 Task: Log work in the project AptitudeWorks for the issue 'Improve performance when searching large data sets' spent time as '6w 1d 9h 7m' and remaining time as '3w 2d 2h 55m' and move to top of backlog. Now add the issue to the epic 'Continuous Integration and Continuous Deployment (CI/CD) Implementation'. Log work in the project AptitudeWorks for the issue 'Implement user permissions to restrict access to sensitive data' spent time as '1w 5d 6h 2m' and remaining time as '1w 1d 15h 53m' and move to bottom of backlog. Now add the issue to the epic 'High Availability Implementation'
Action: Mouse moved to (172, 54)
Screenshot: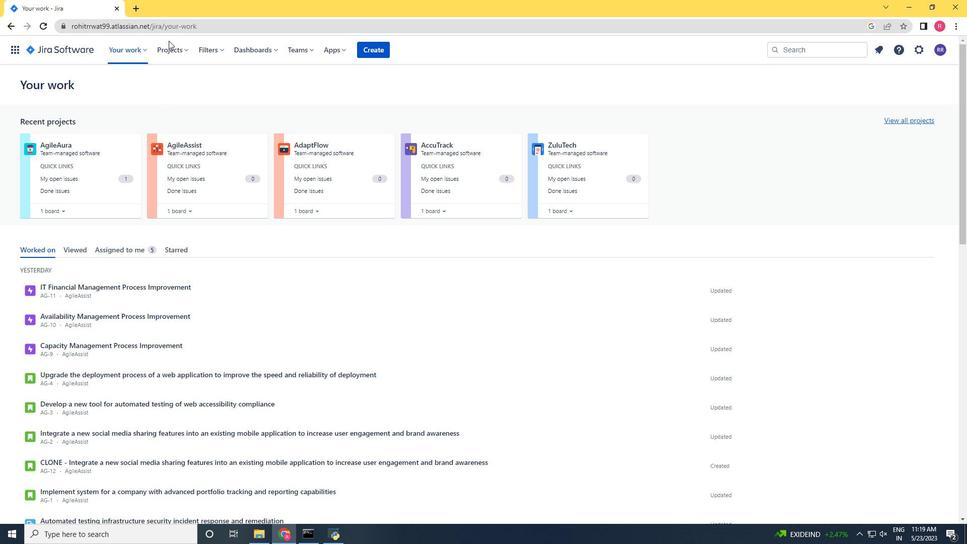
Action: Mouse pressed left at (172, 54)
Screenshot: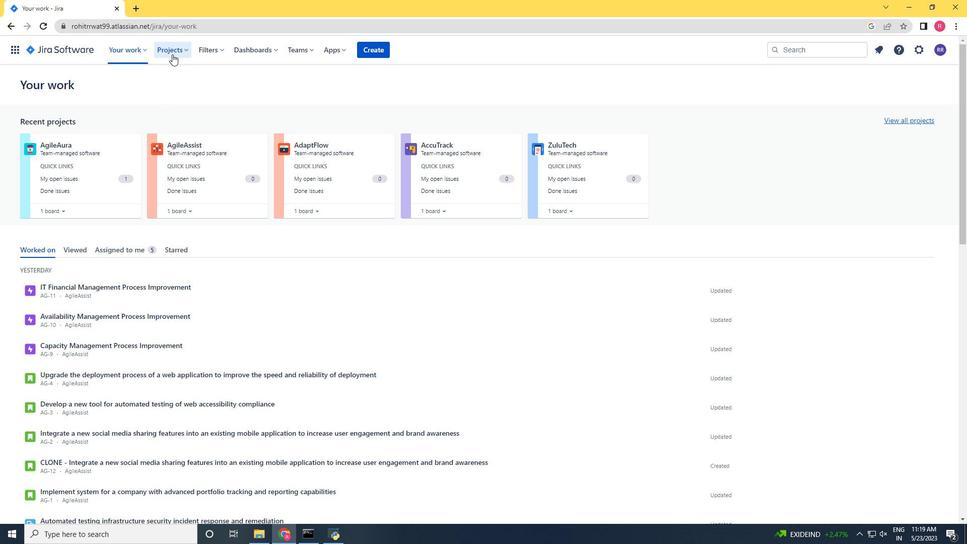 
Action: Mouse moved to (194, 100)
Screenshot: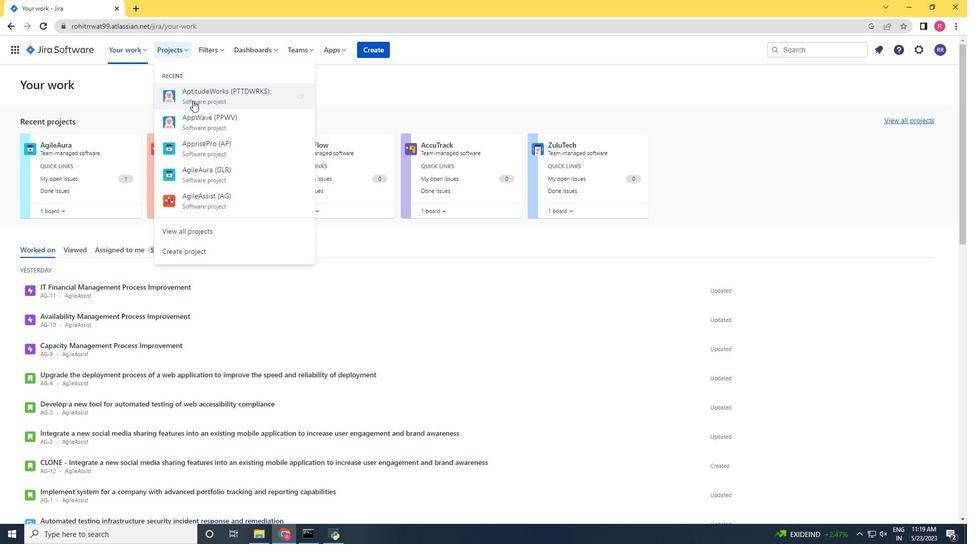 
Action: Mouse pressed left at (194, 100)
Screenshot: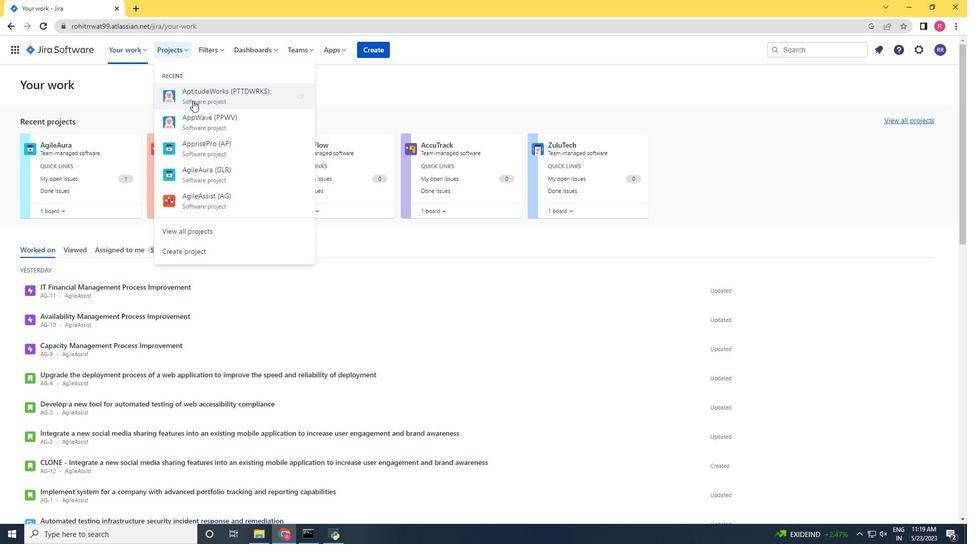 
Action: Mouse moved to (42, 154)
Screenshot: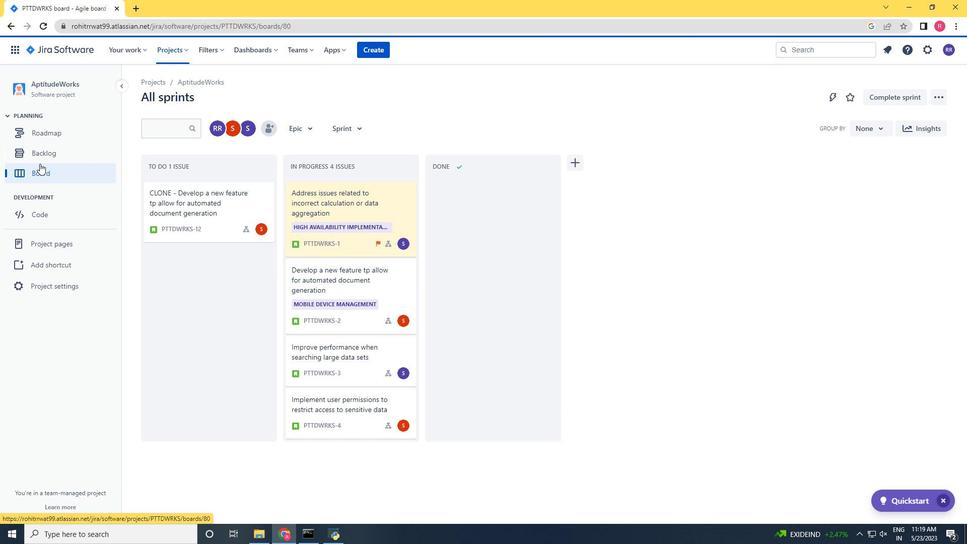 
Action: Mouse pressed left at (42, 154)
Screenshot: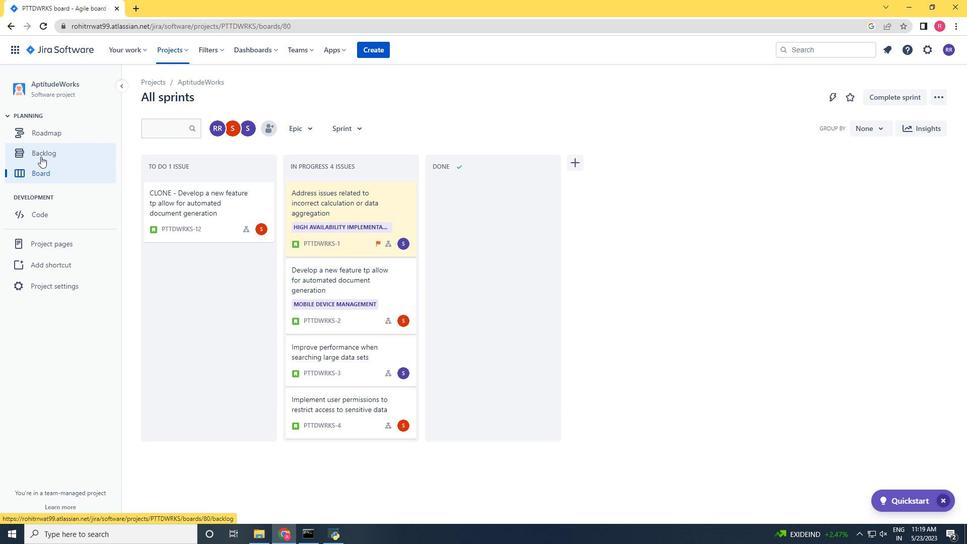 
Action: Mouse moved to (761, 300)
Screenshot: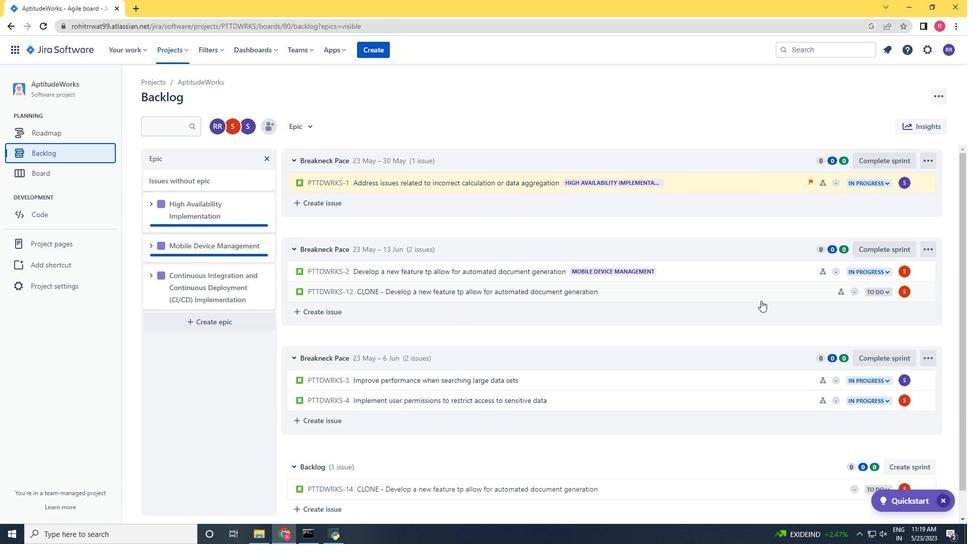
Action: Mouse pressed left at (761, 300)
Screenshot: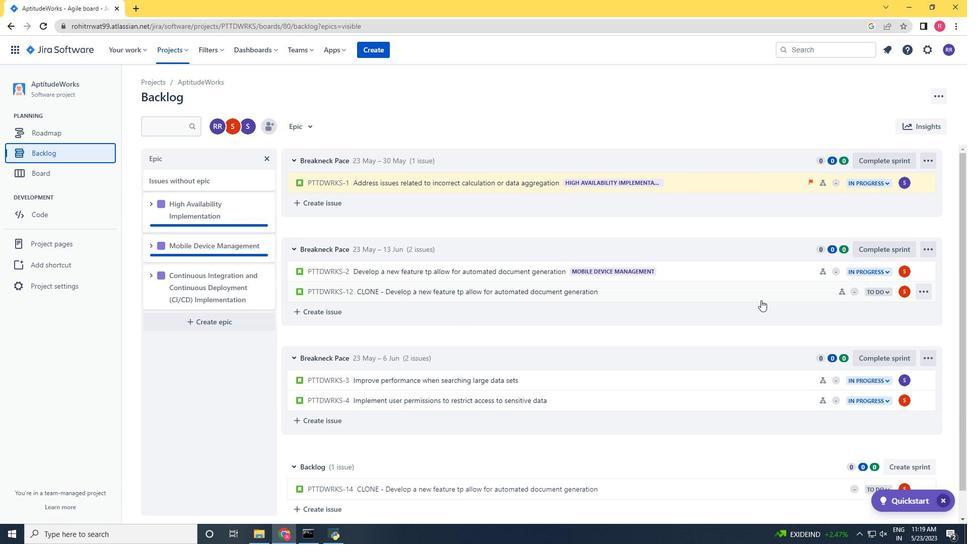 
Action: Mouse moved to (922, 163)
Screenshot: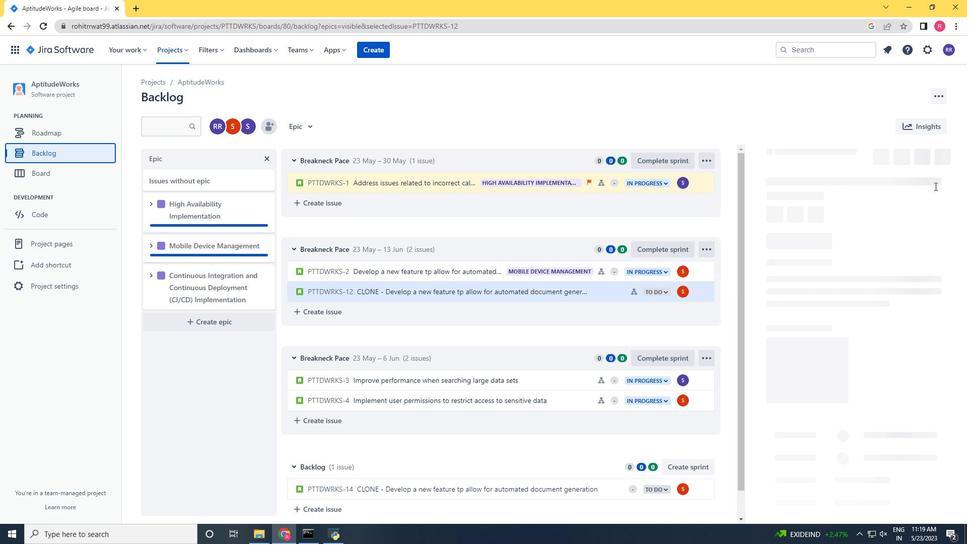 
Action: Mouse pressed left at (922, 163)
Screenshot: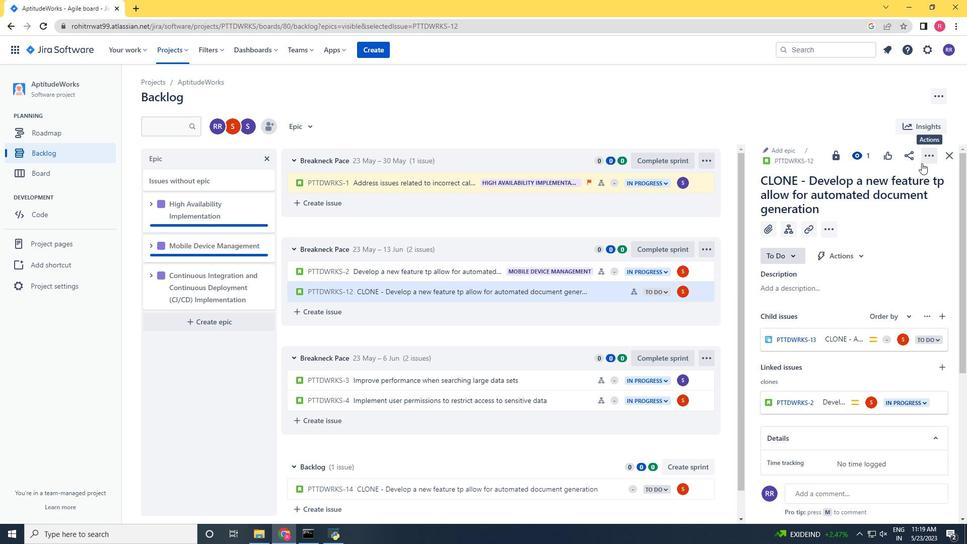 
Action: Mouse moved to (872, 185)
Screenshot: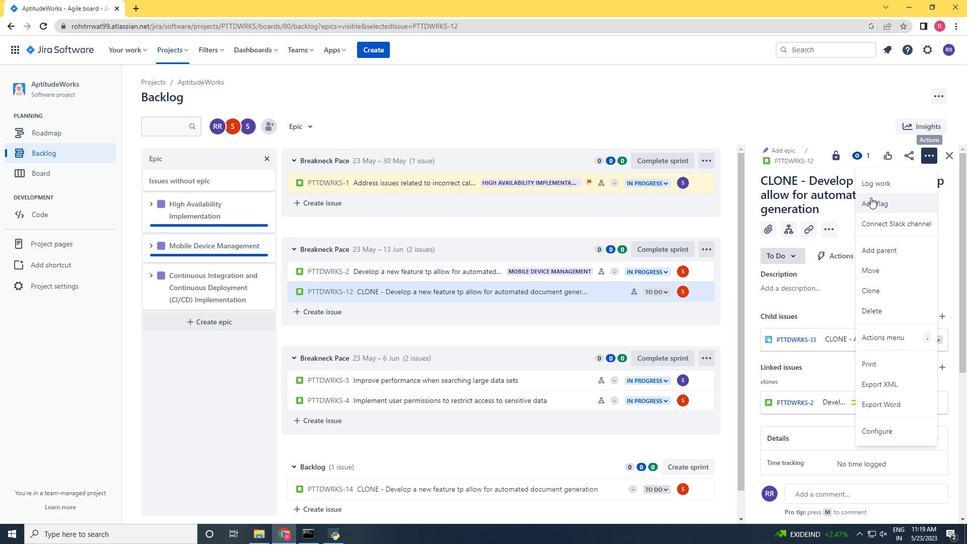 
Action: Mouse pressed left at (872, 185)
Screenshot: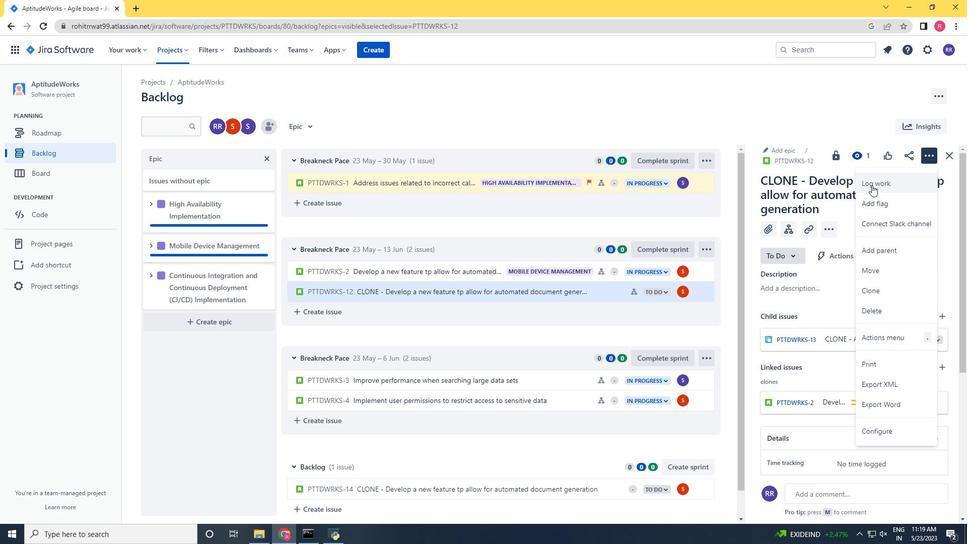 
Action: Mouse moved to (466, 258)
Screenshot: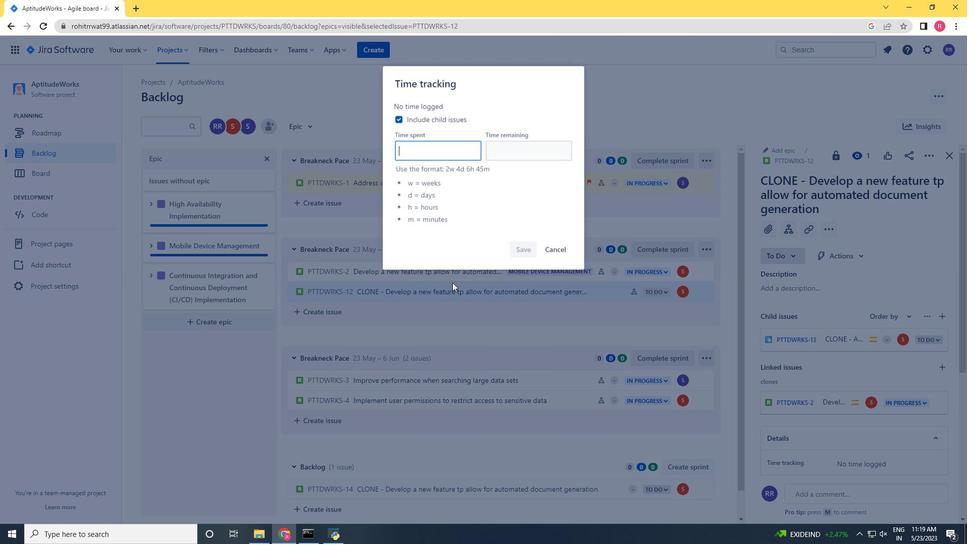 
Action: Key pressed 6w<Key.space>1d<Key.space>9h<Key.space>7m<Key.tab>3w<Key.space>2d<Key.space>2h<Key.space>55m
Screenshot: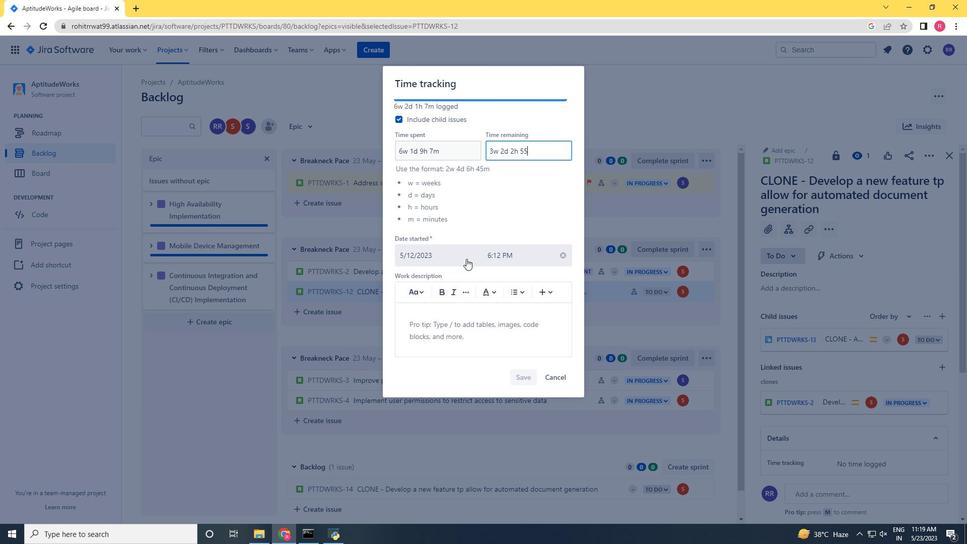 
Action: Mouse moved to (521, 381)
Screenshot: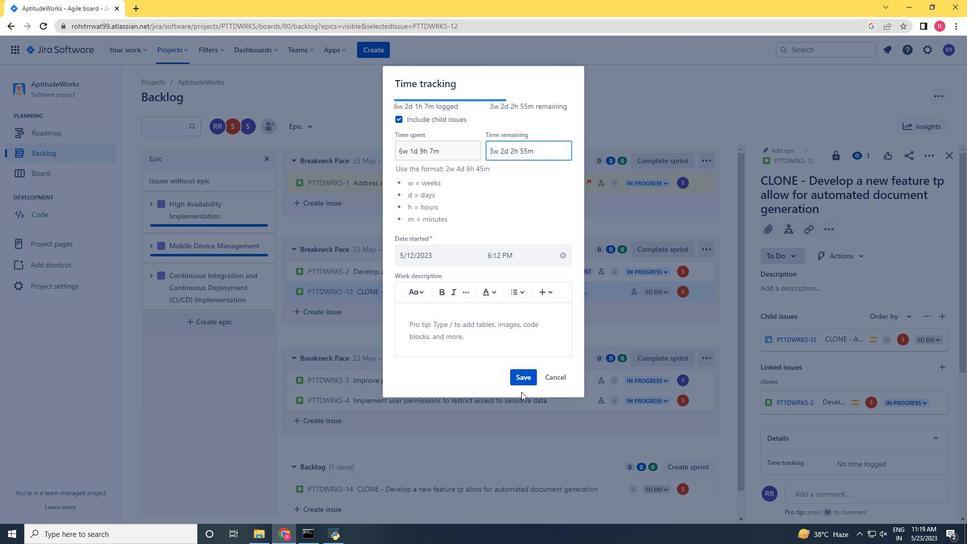 
Action: Mouse pressed left at (521, 381)
Screenshot: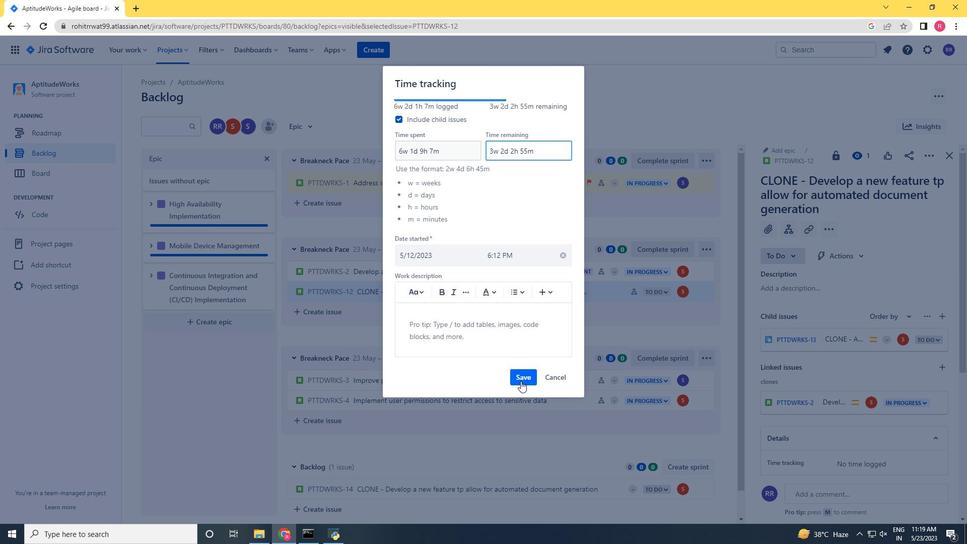 
Action: Mouse moved to (696, 294)
Screenshot: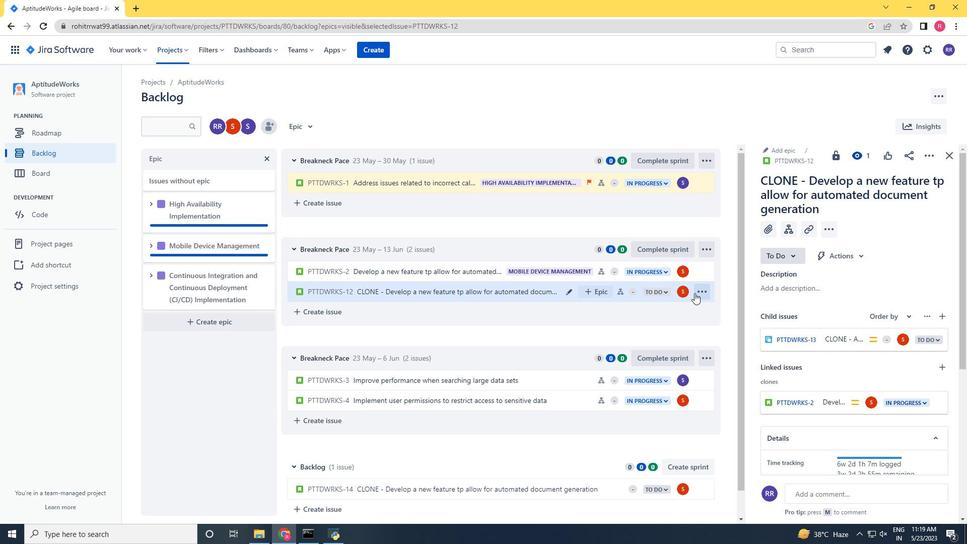 
Action: Mouse pressed left at (696, 294)
Screenshot: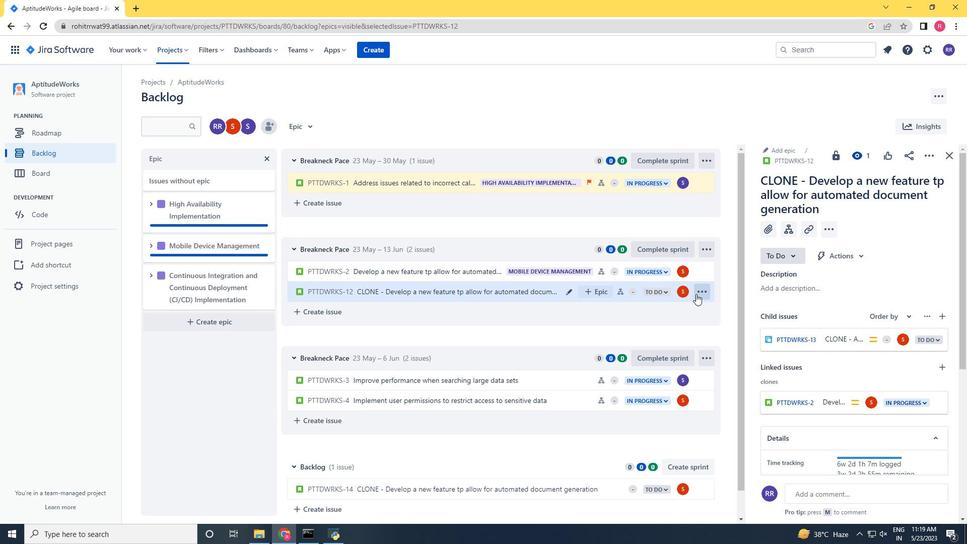 
Action: Mouse moved to (671, 456)
Screenshot: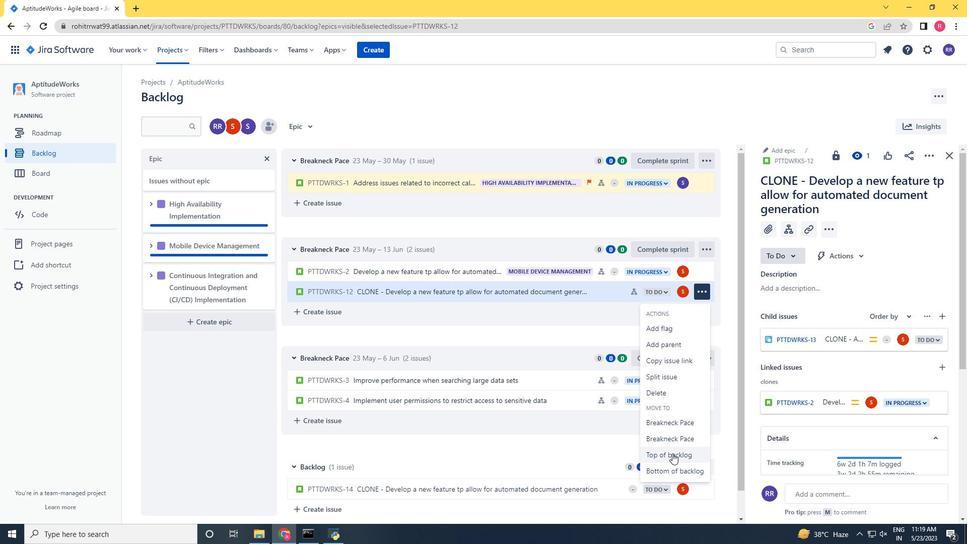 
Action: Mouse pressed left at (671, 456)
Screenshot: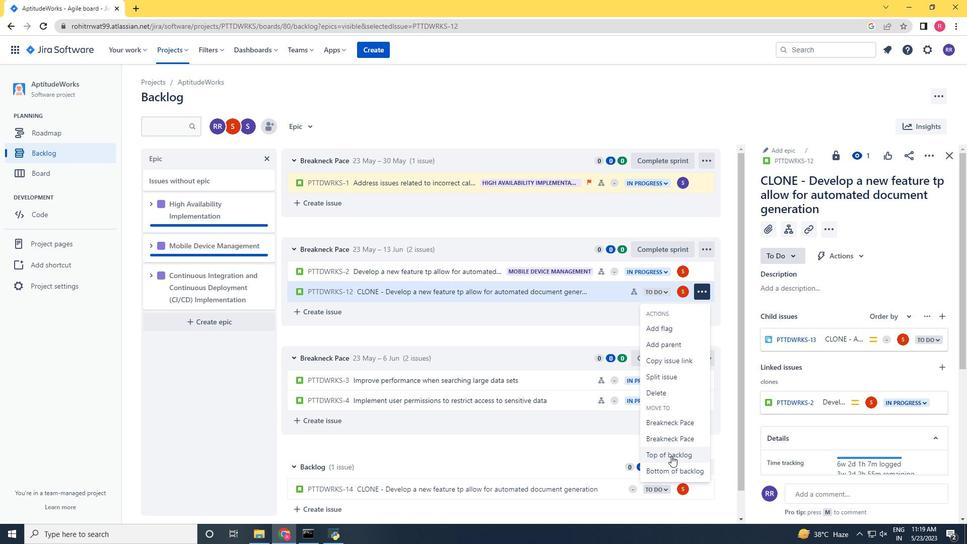 
Action: Mouse moved to (521, 166)
Screenshot: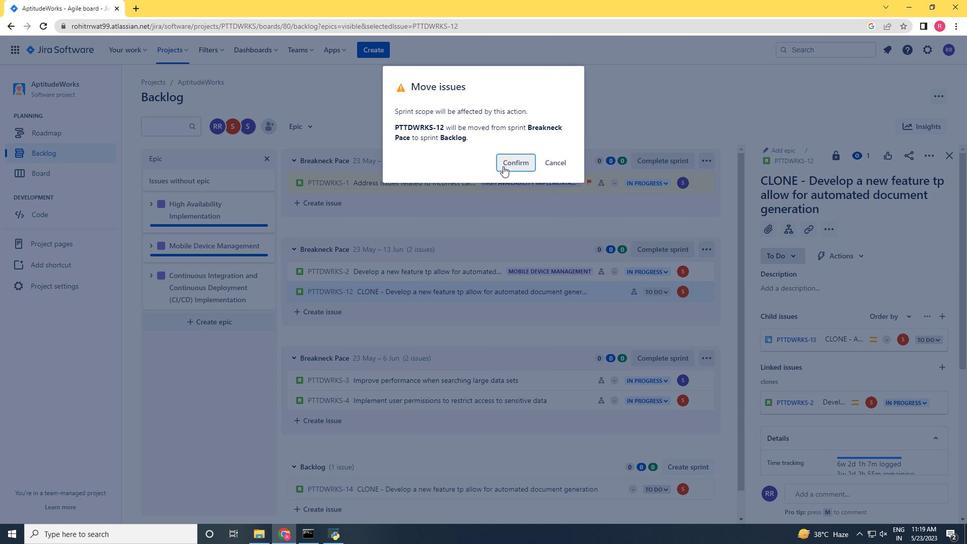 
Action: Mouse pressed left at (521, 166)
Screenshot: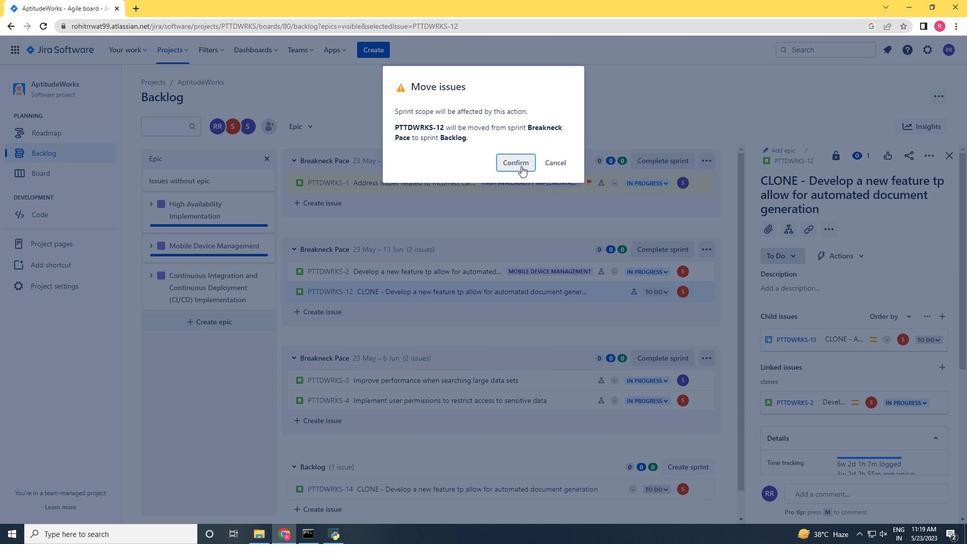 
Action: Mouse moved to (587, 473)
Screenshot: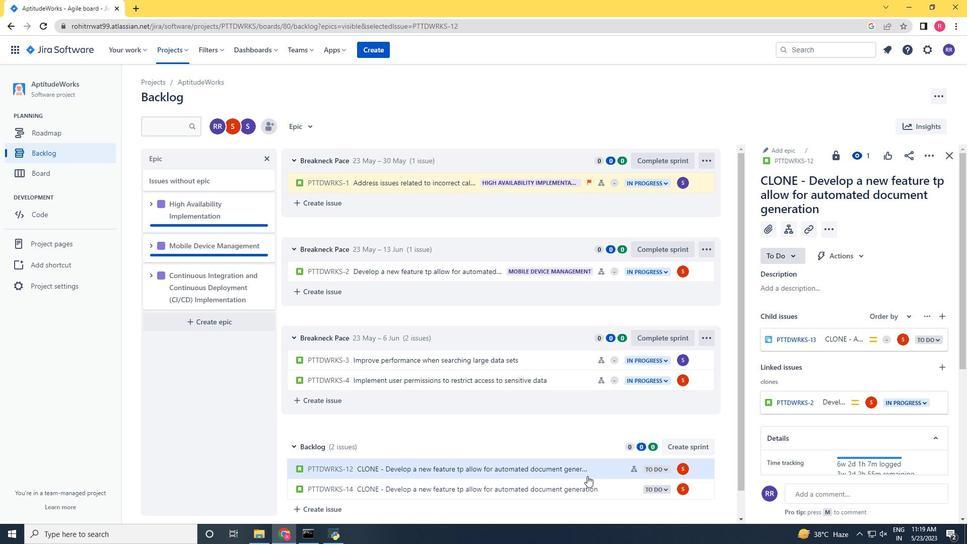 
Action: Mouse scrolled (587, 472) with delta (0, 0)
Screenshot: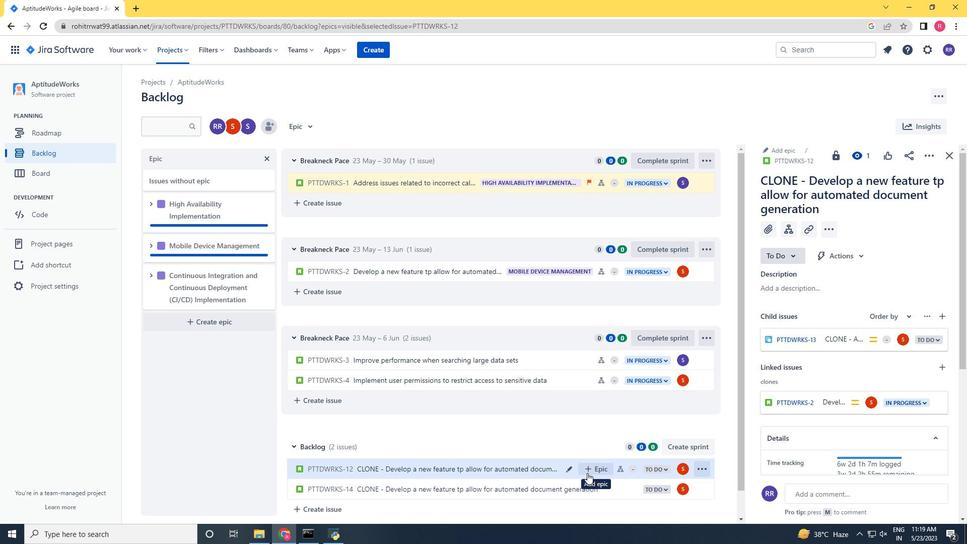 
Action: Mouse scrolled (587, 472) with delta (0, 0)
Screenshot: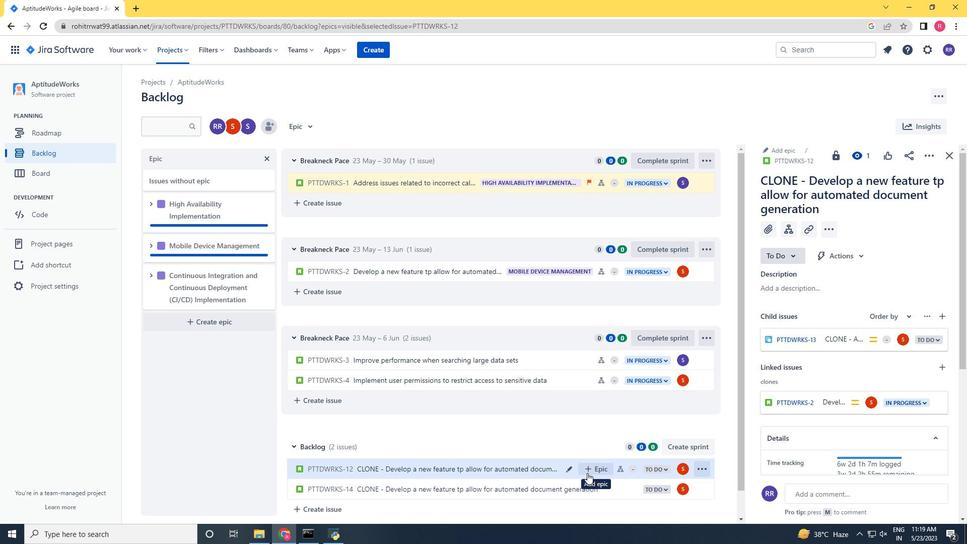 
Action: Mouse scrolled (587, 472) with delta (0, 0)
Screenshot: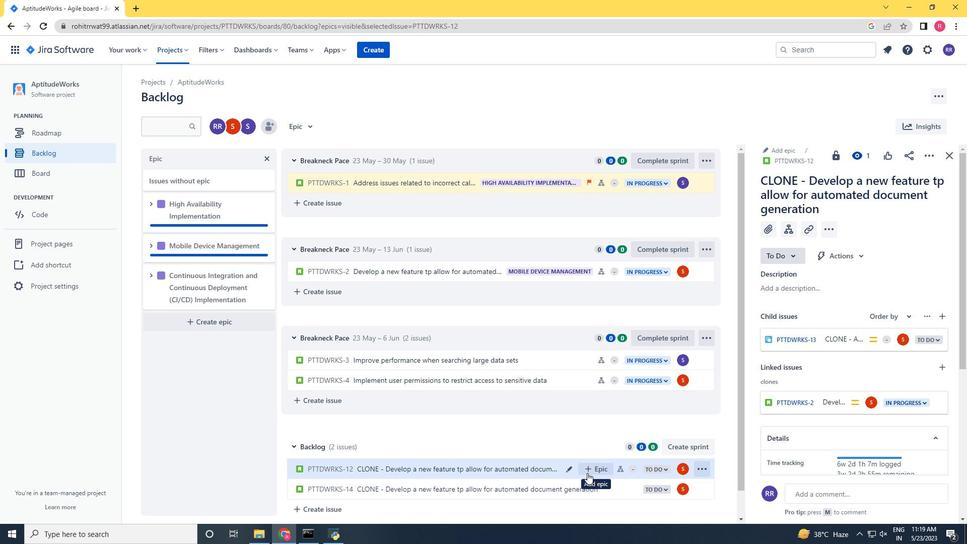 
Action: Mouse moved to (559, 329)
Screenshot: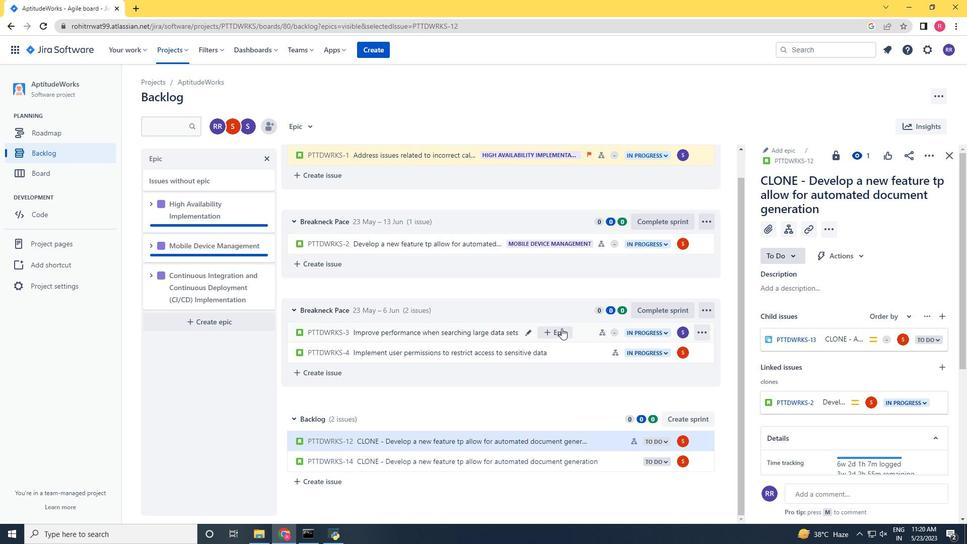 
Action: Mouse pressed left at (559, 329)
Screenshot: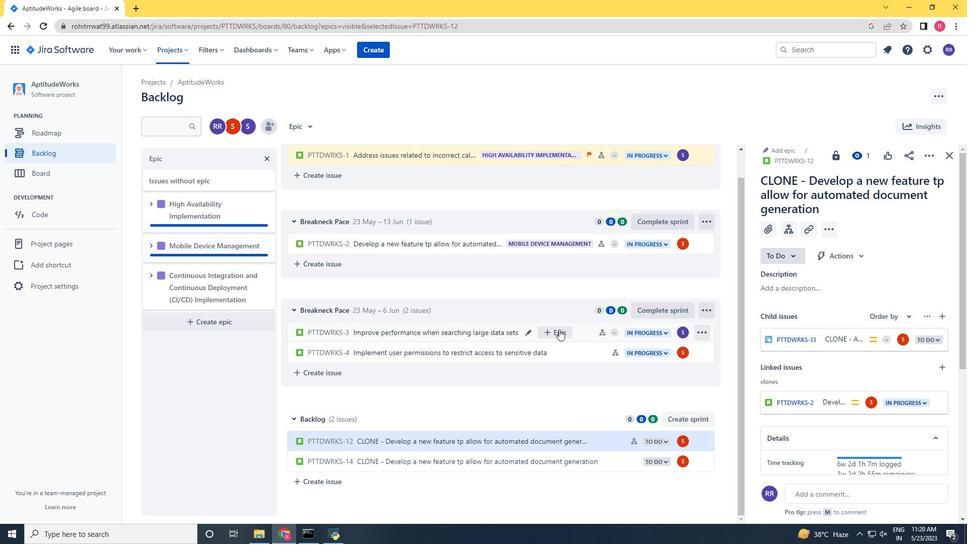 
Action: Mouse moved to (570, 407)
Screenshot: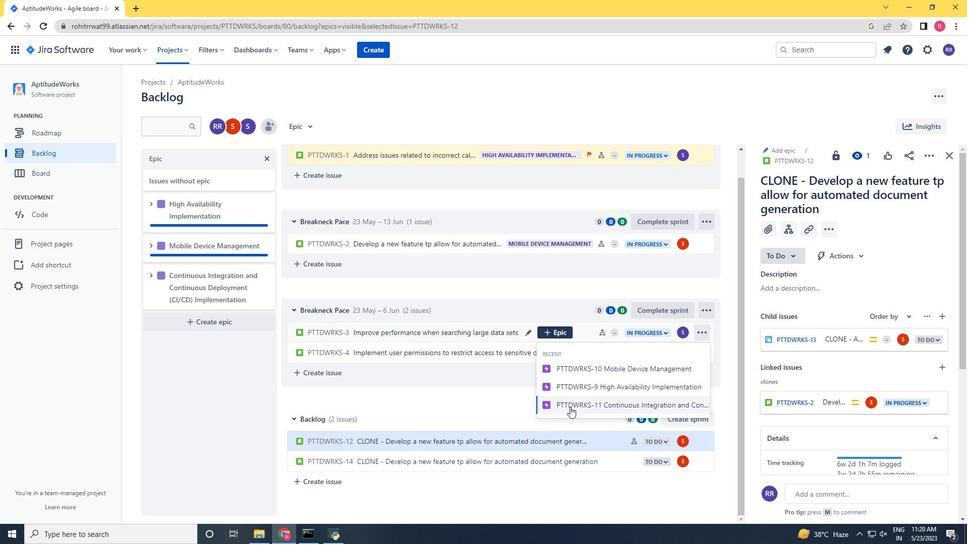 
Action: Mouse pressed left at (570, 407)
Screenshot: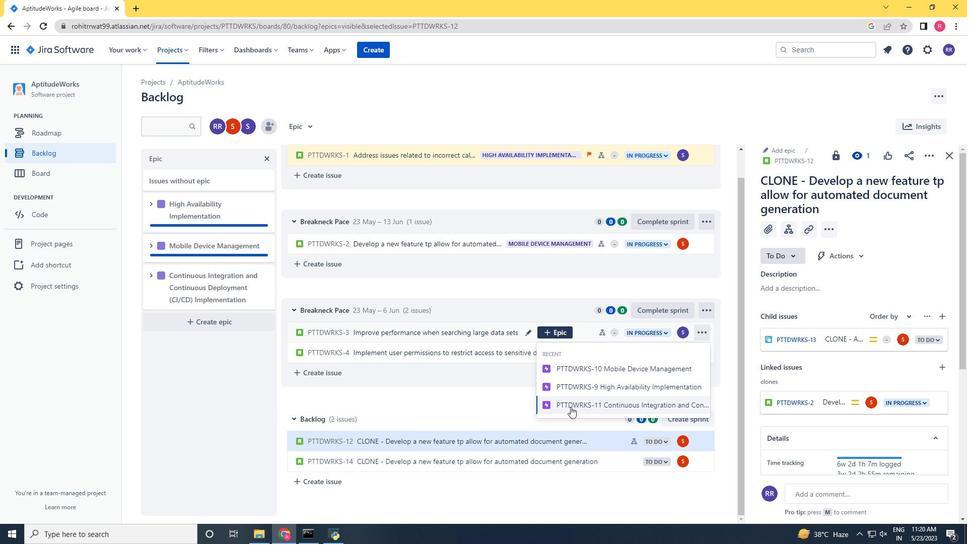 
Action: Mouse moved to (574, 355)
Screenshot: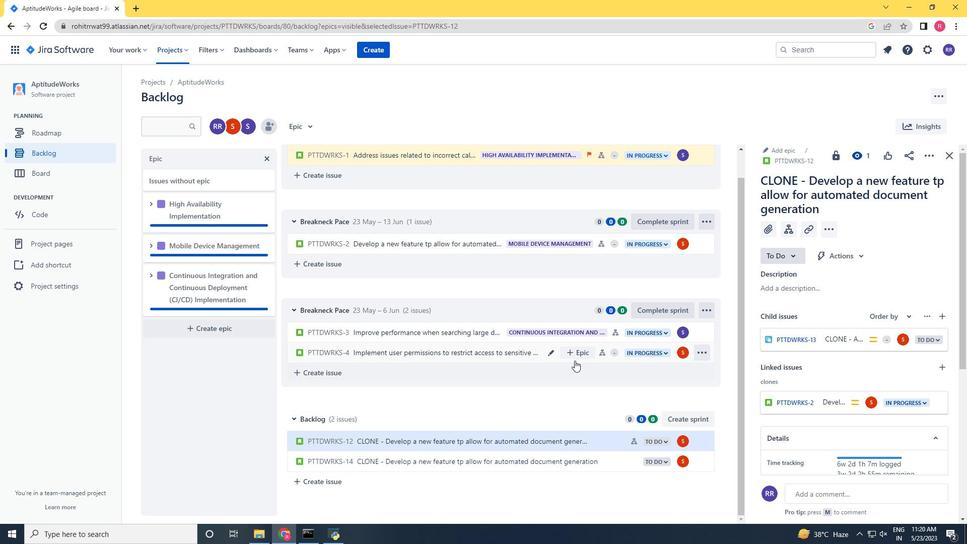 
Action: Mouse pressed left at (574, 355)
Screenshot: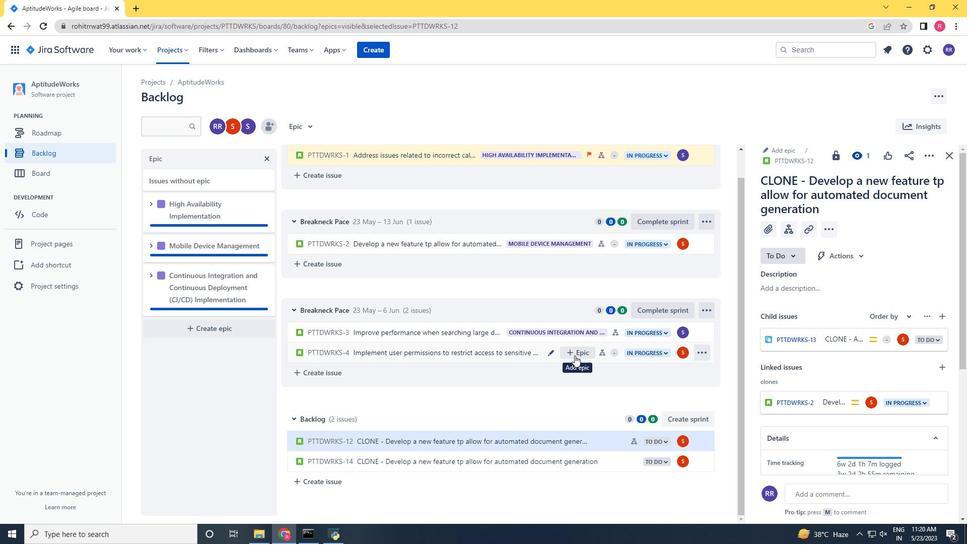 
Action: Mouse moved to (925, 154)
Screenshot: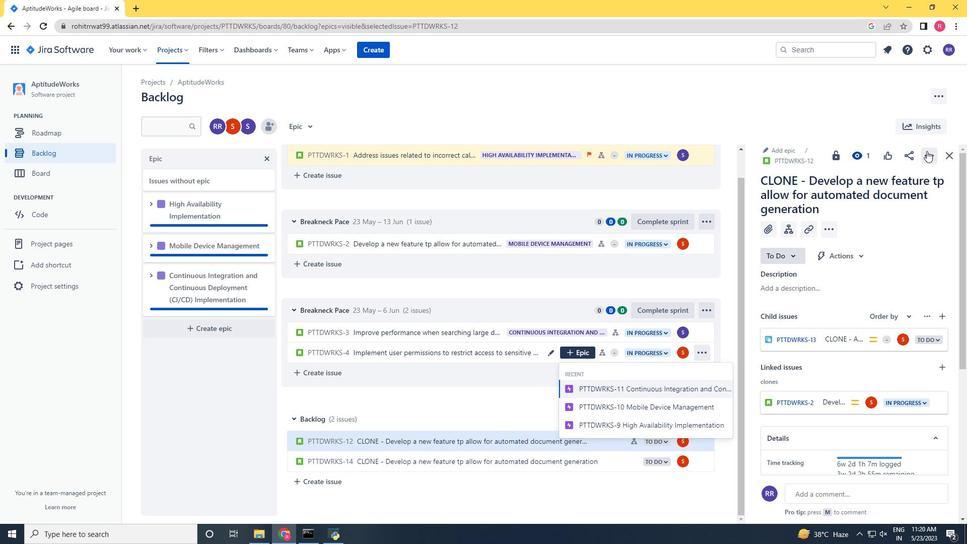 
Action: Mouse pressed left at (925, 154)
Screenshot: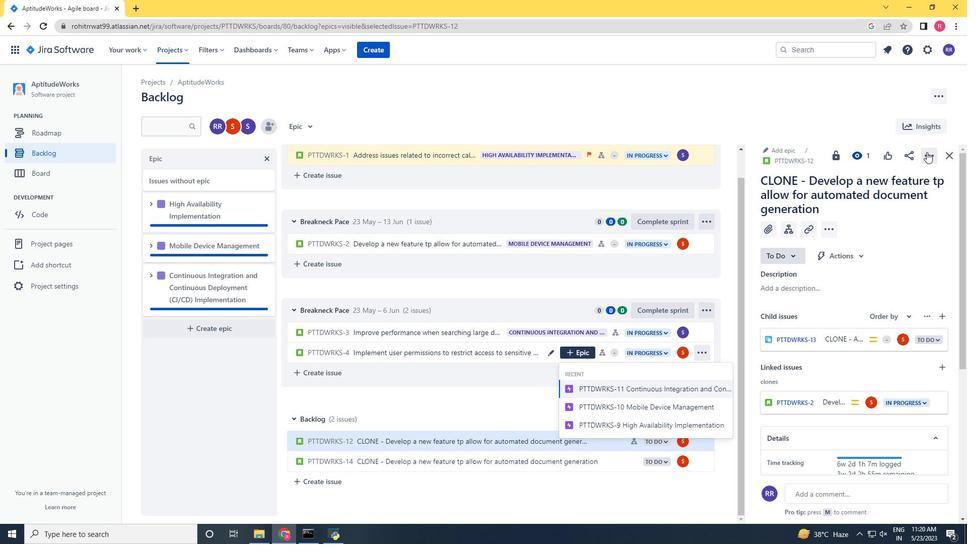 
Action: Mouse moved to (886, 184)
Screenshot: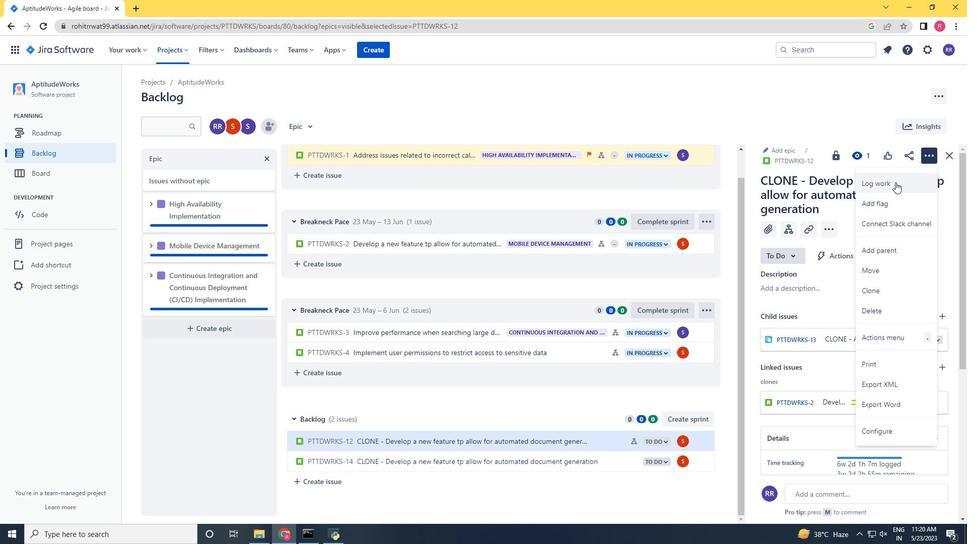 
Action: Mouse pressed left at (886, 184)
Screenshot: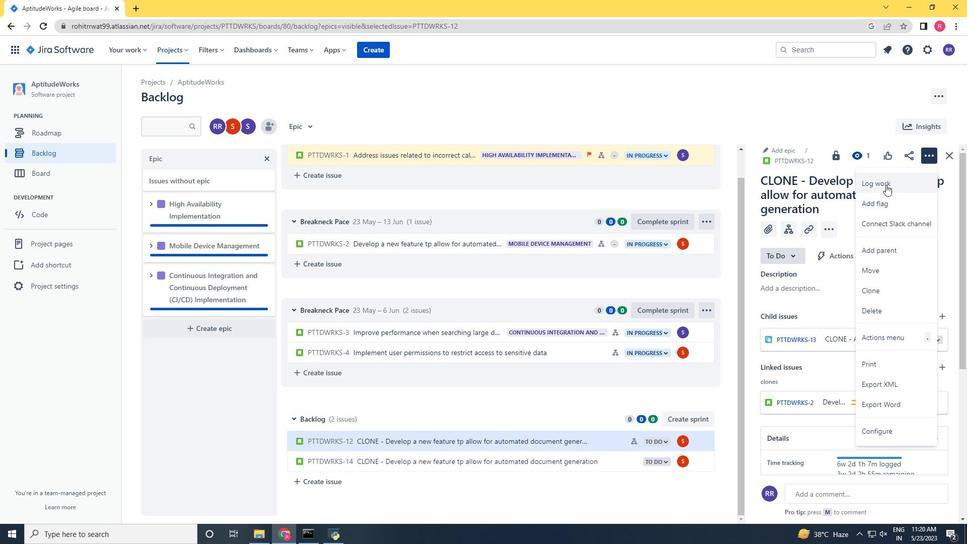
Action: Mouse moved to (838, 195)
Screenshot: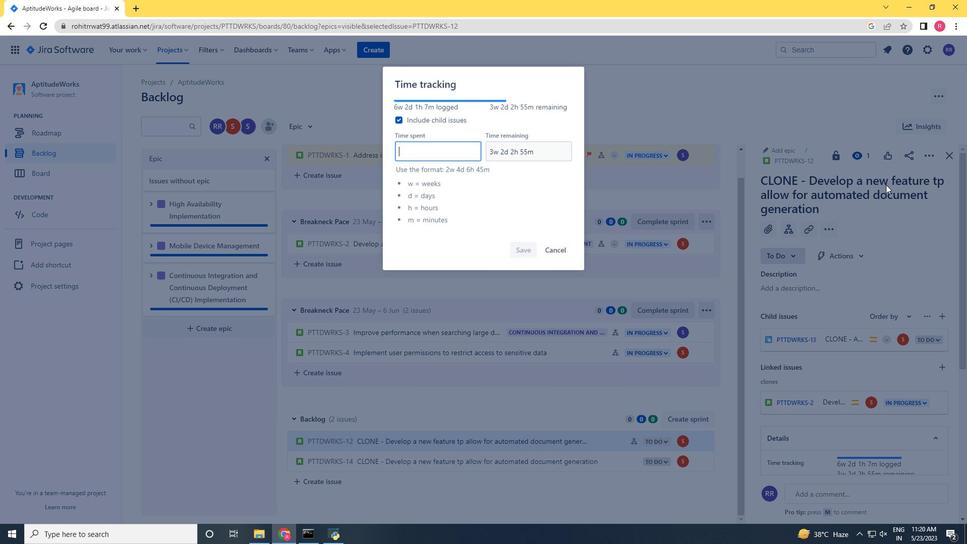 
Action: Key pressed q
Screenshot: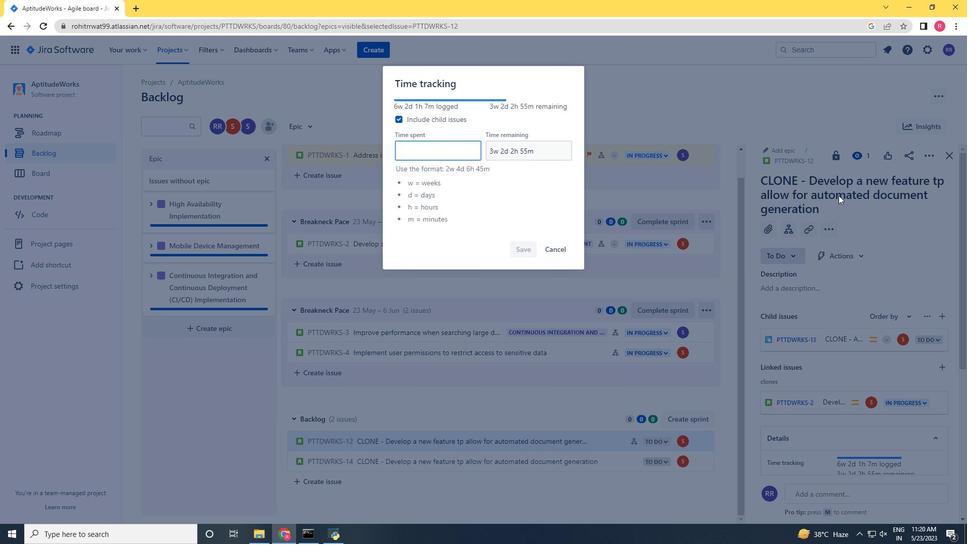 
Action: Mouse moved to (555, 375)
Screenshot: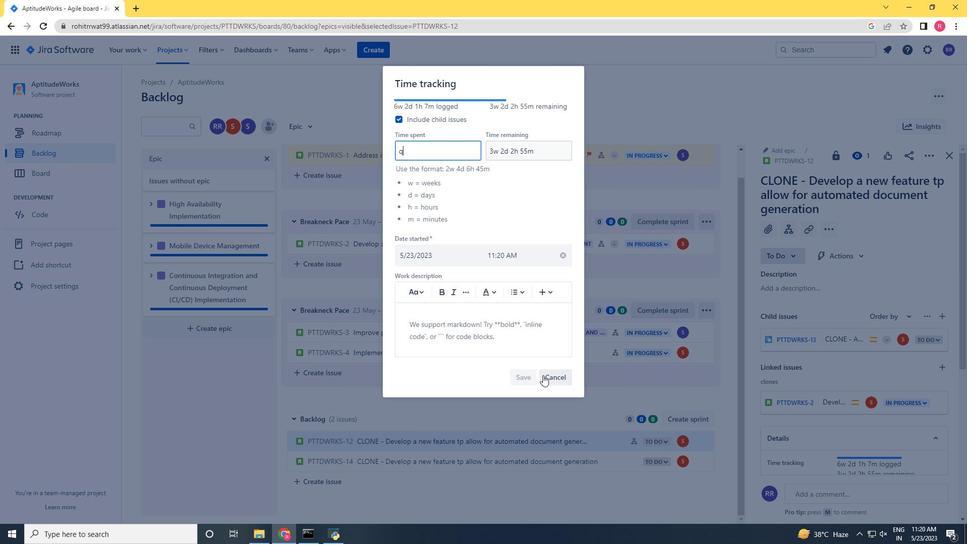 
Action: Mouse pressed left at (555, 375)
Screenshot: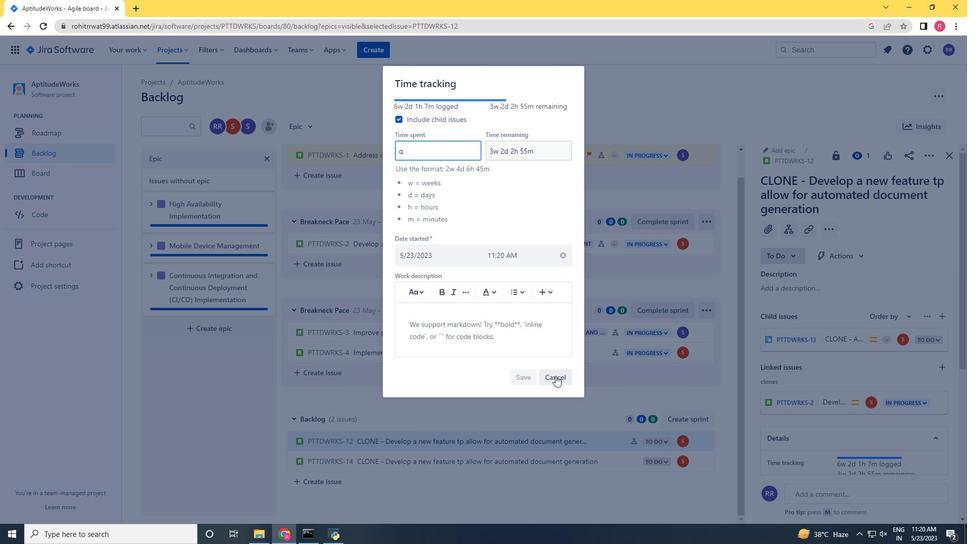 
Action: Mouse moved to (522, 357)
Screenshot: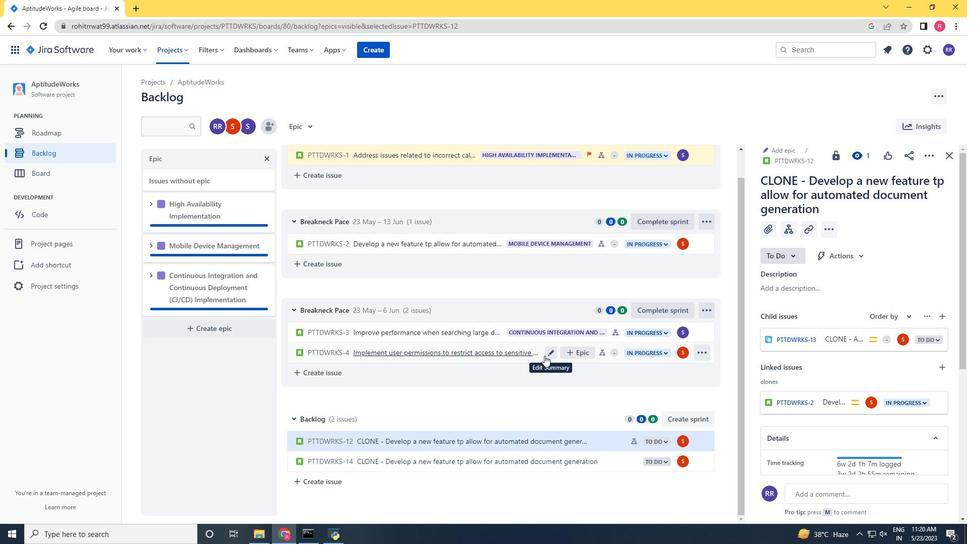 
Action: Mouse pressed left at (522, 357)
Screenshot: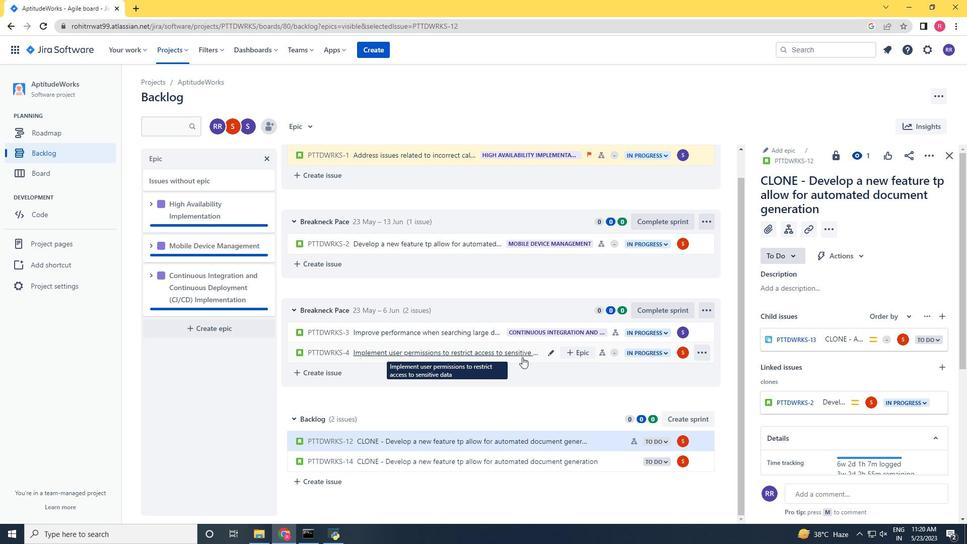 
Action: Mouse moved to (932, 157)
Screenshot: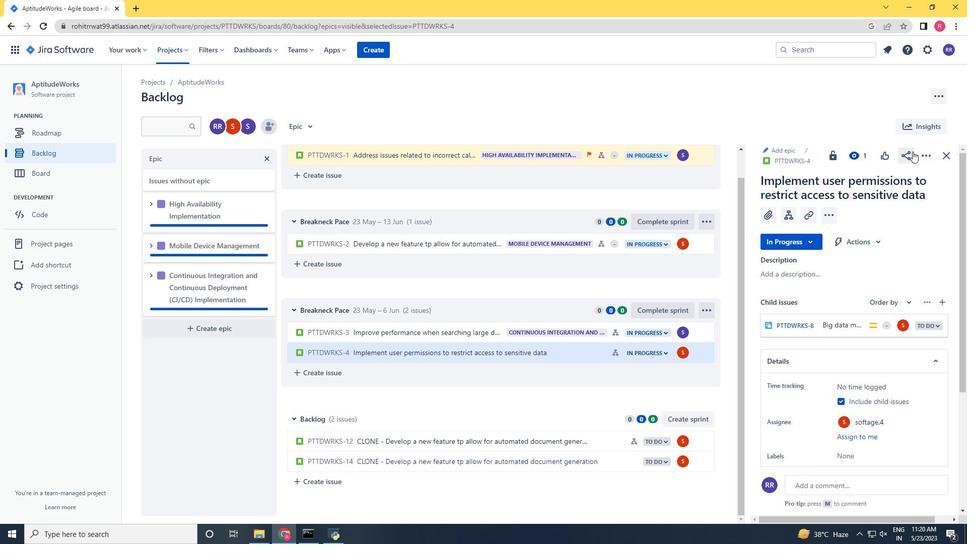 
Action: Mouse pressed left at (932, 157)
Screenshot: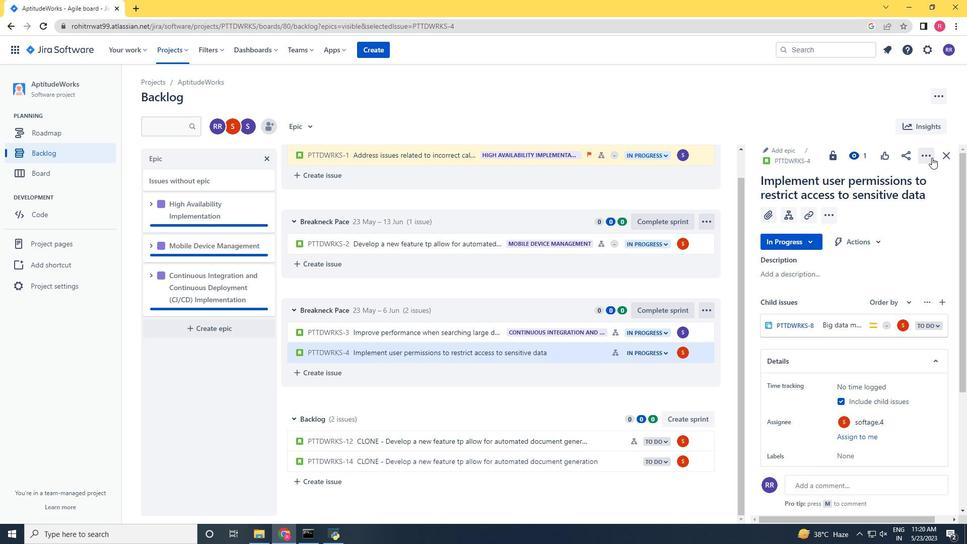 
Action: Mouse moved to (867, 183)
Screenshot: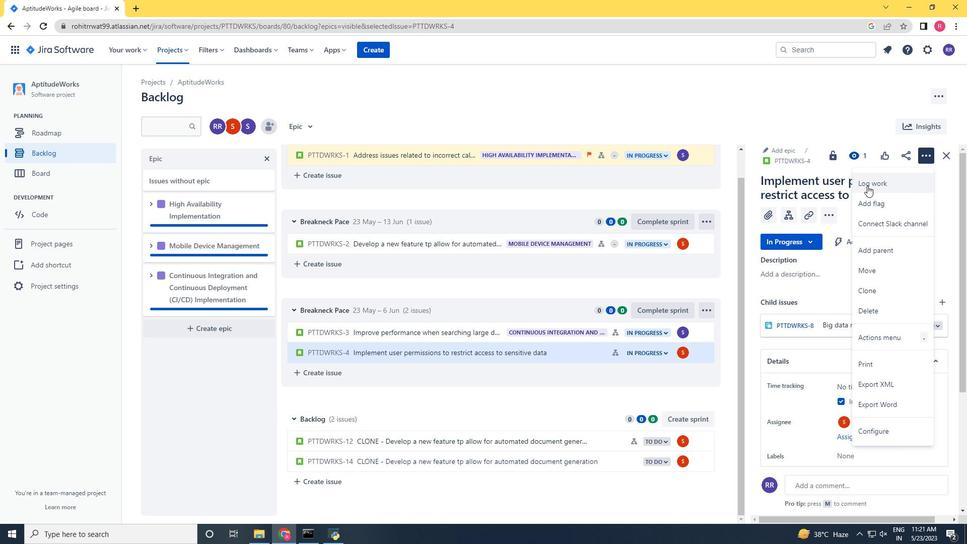 
Action: Mouse pressed left at (867, 183)
Screenshot: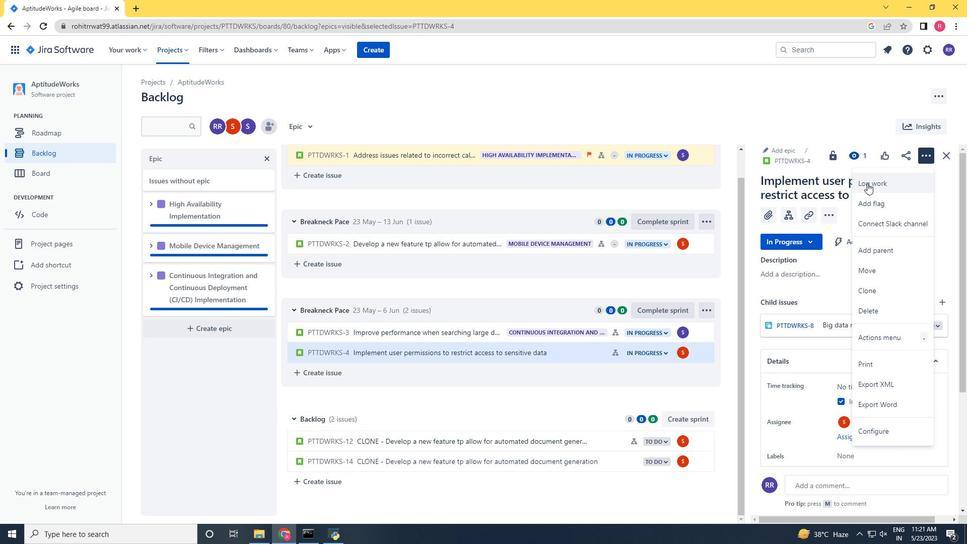 
Action: Mouse moved to (526, 258)
Screenshot: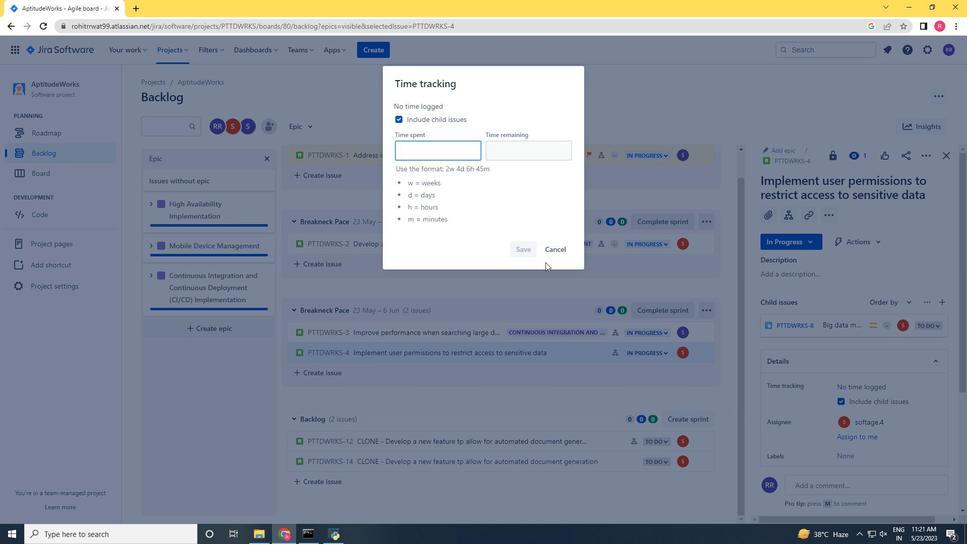 
Action: Key pressed 1w<Key.space>5d<Key.space>6h<Key.space>2m<Key.tab>1w<Key.space>1d<Key.space>15h<Key.space>53m
Screenshot: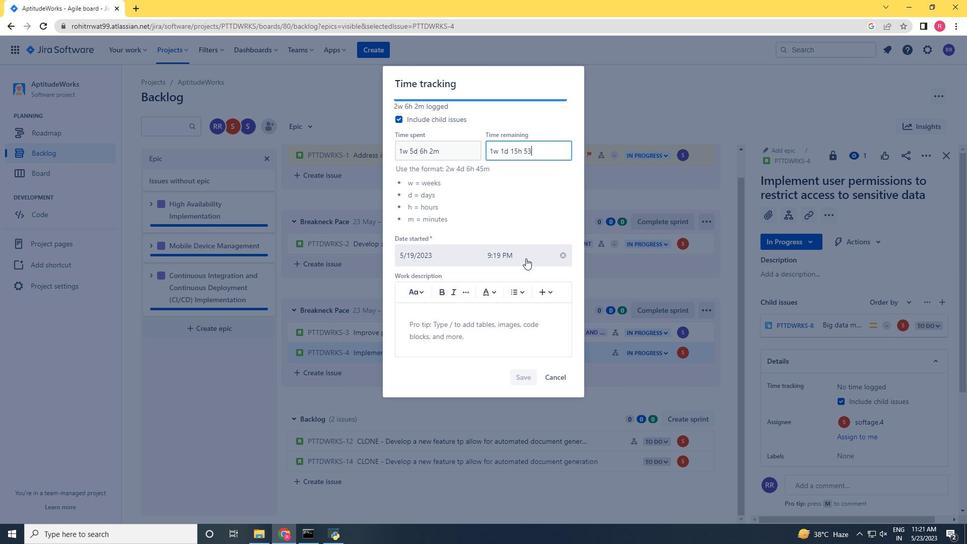 
Action: Mouse moved to (526, 369)
Screenshot: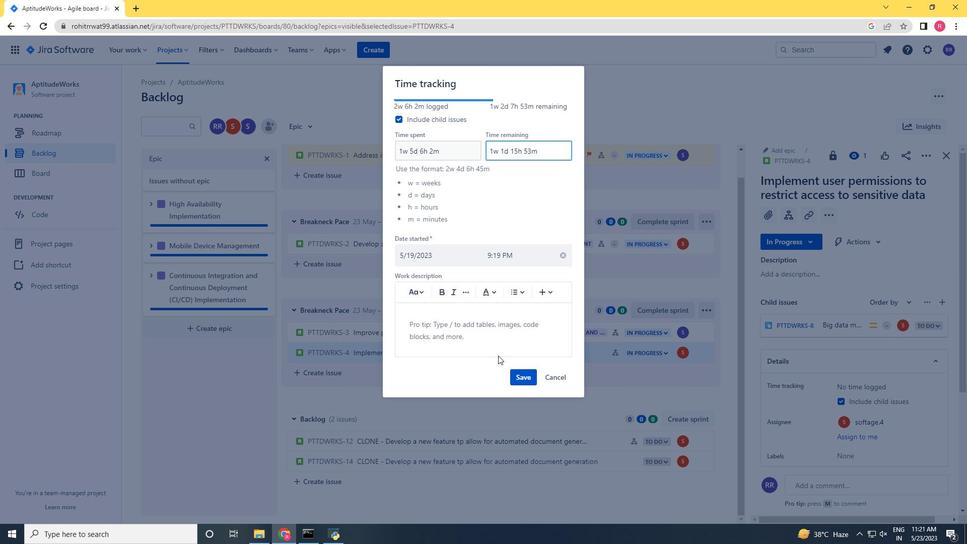 
Action: Mouse pressed left at (526, 369)
Screenshot: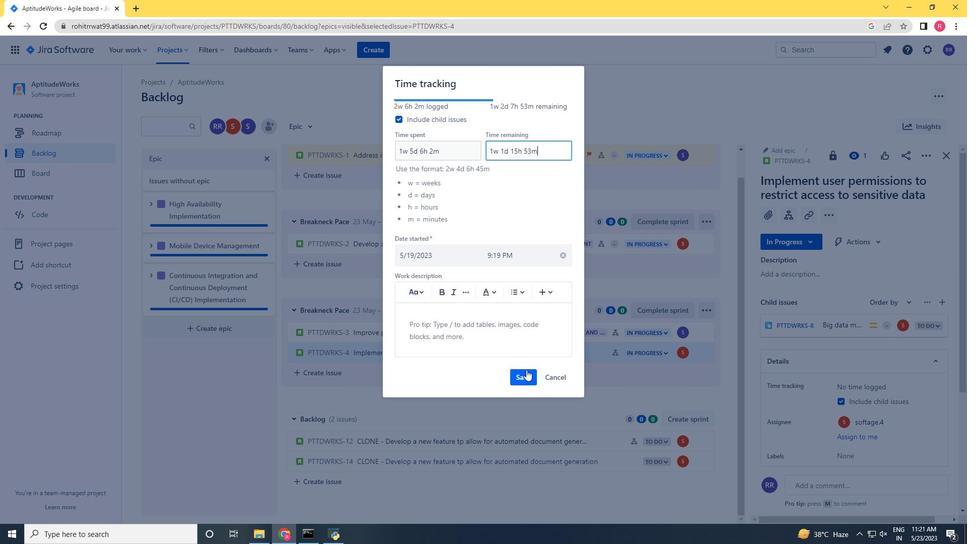 
Action: Mouse moved to (696, 355)
Screenshot: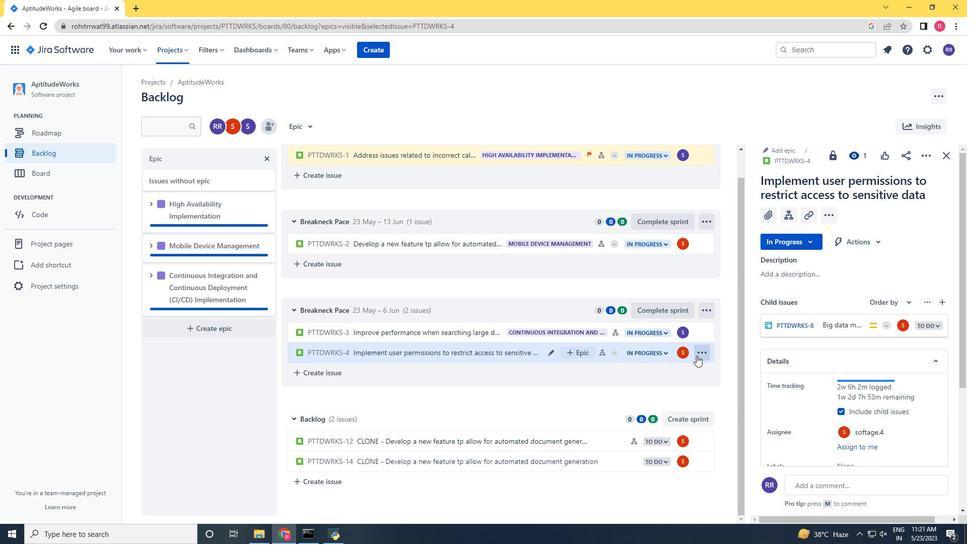 
Action: Mouse pressed left at (696, 355)
Screenshot: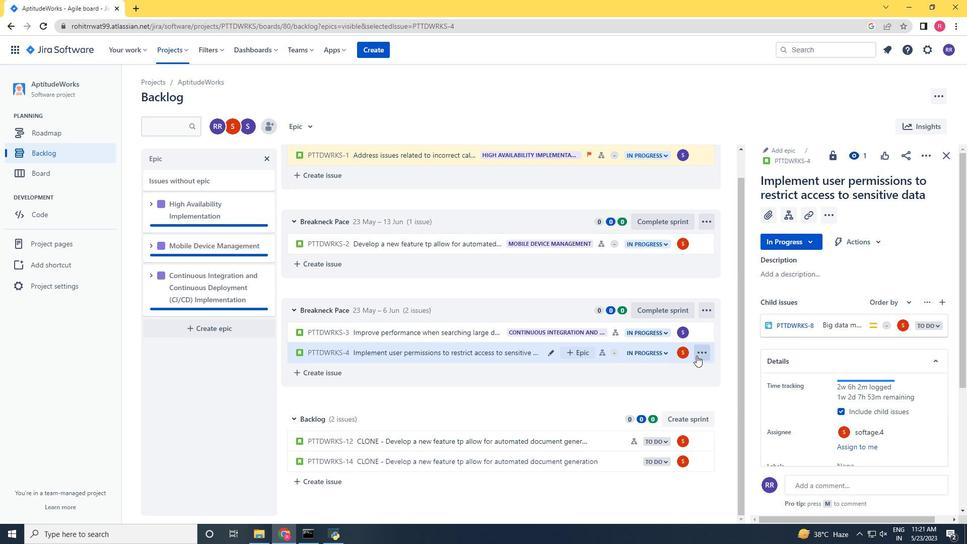 
Action: Mouse moved to (685, 324)
Screenshot: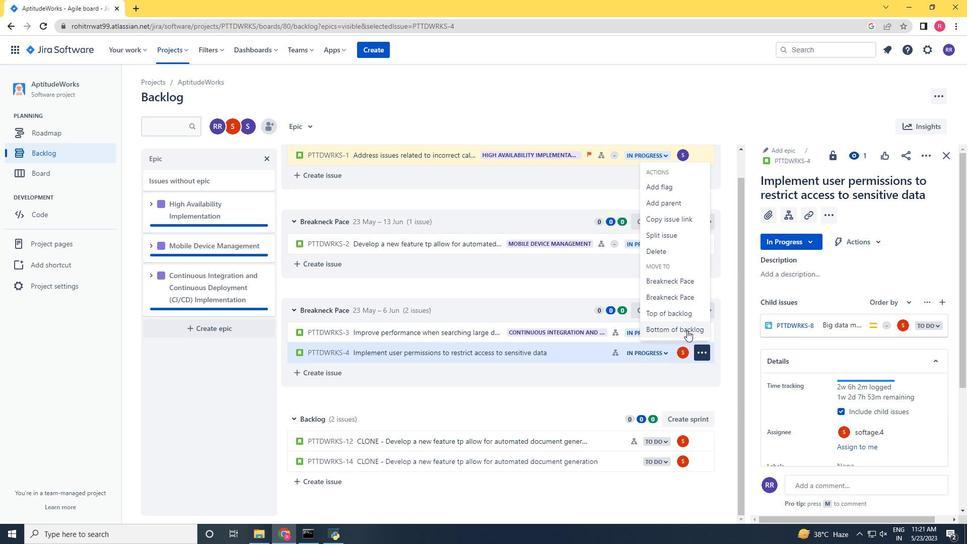
Action: Mouse pressed left at (685, 324)
Screenshot: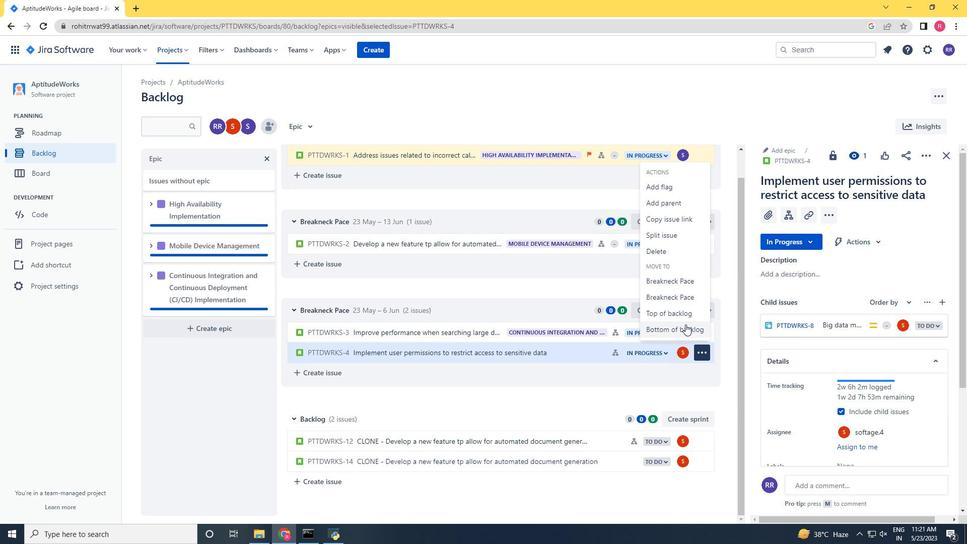 
Action: Mouse moved to (511, 159)
Screenshot: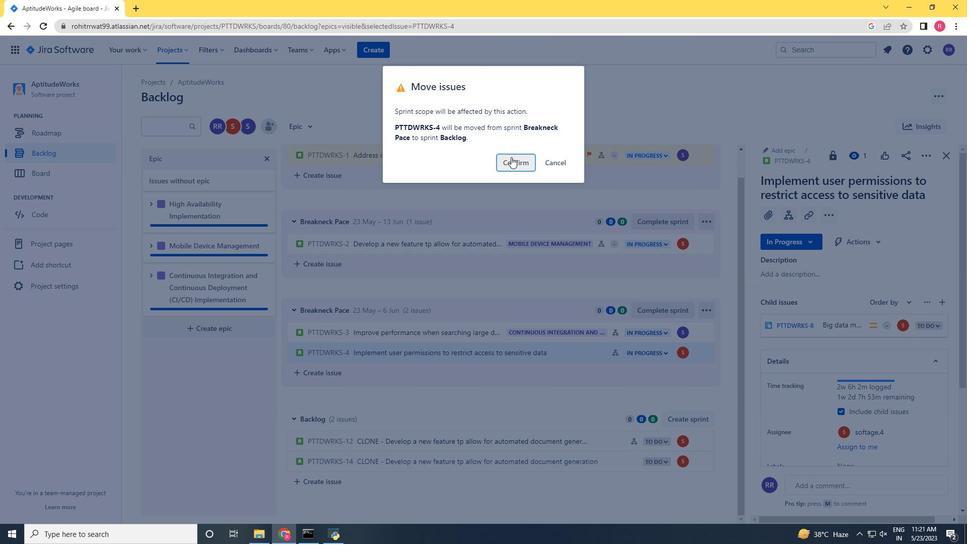 
Action: Mouse pressed left at (511, 159)
Screenshot: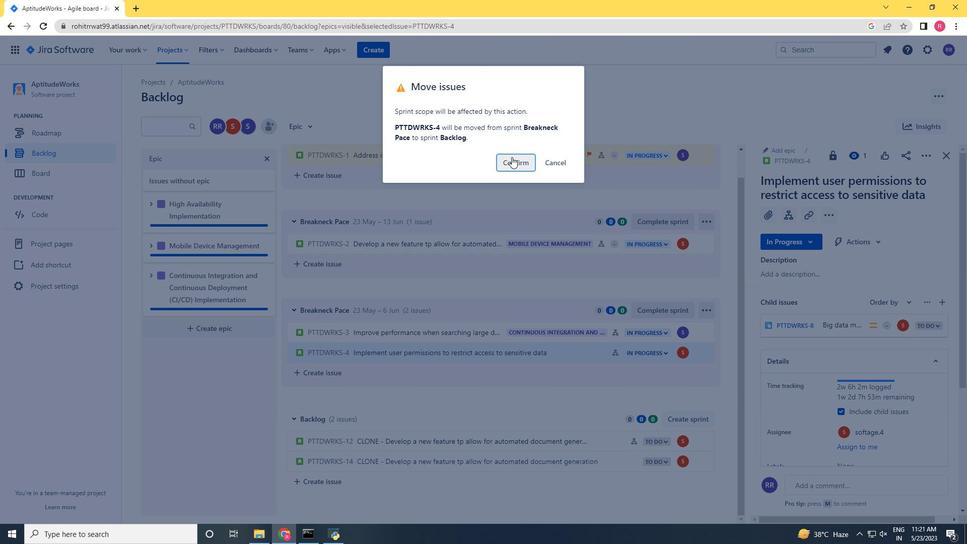 
Action: Mouse moved to (574, 462)
Screenshot: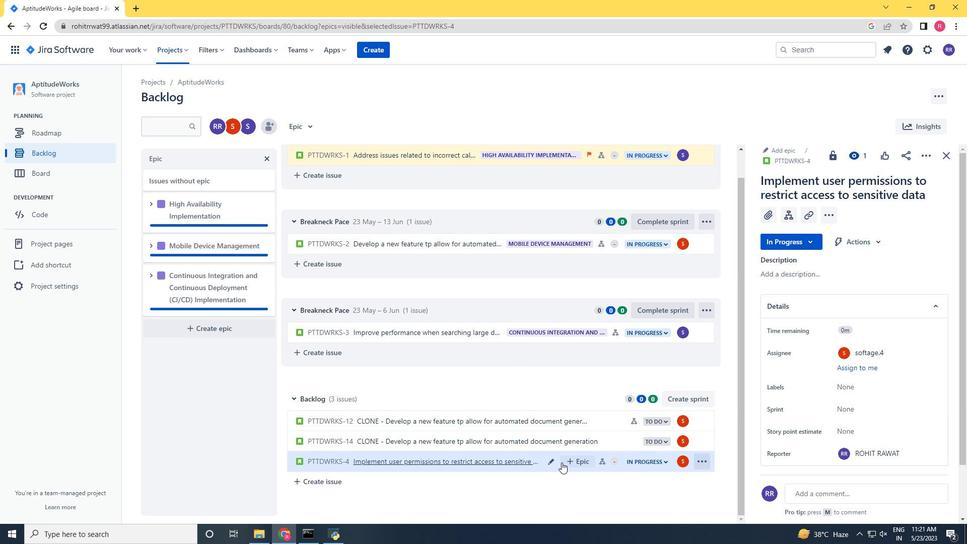 
Action: Mouse pressed left at (574, 462)
Screenshot: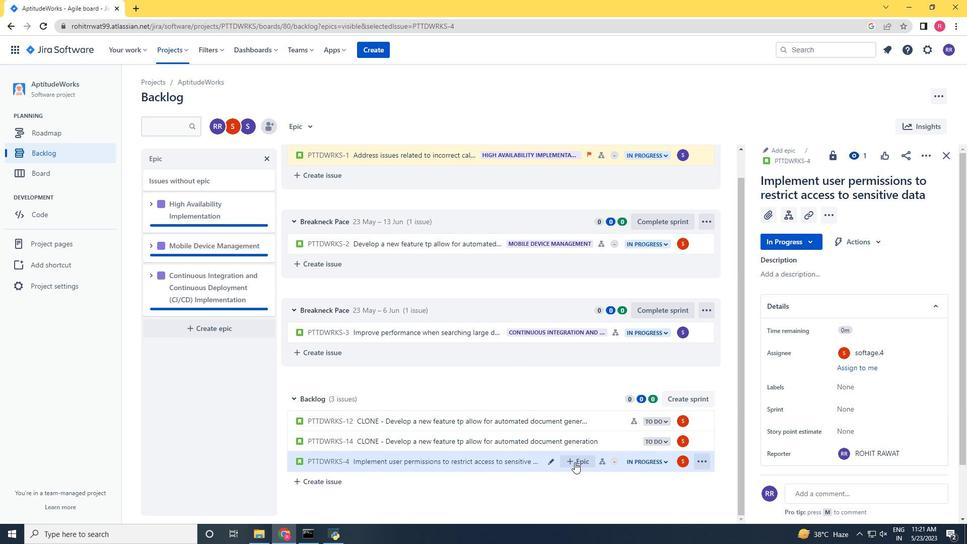 
Action: Mouse moved to (605, 508)
Screenshot: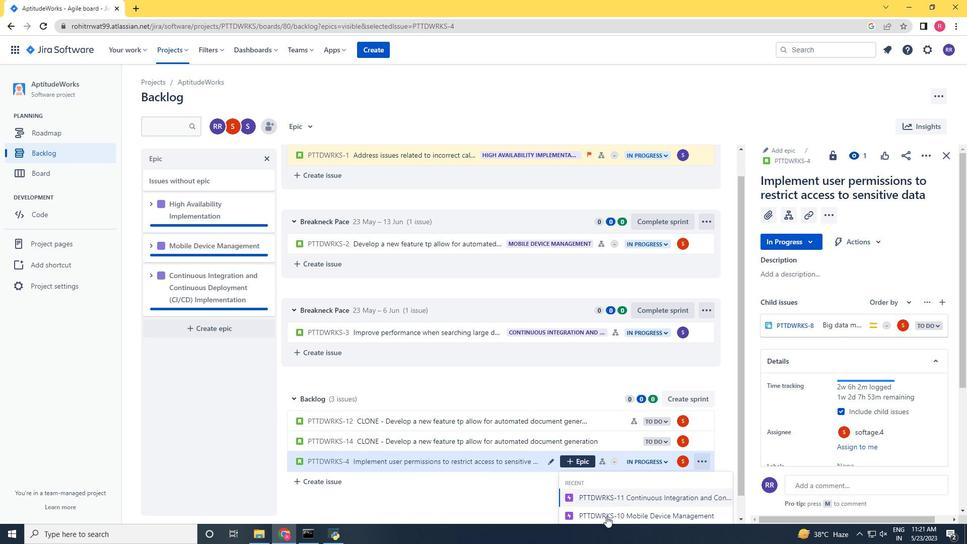 
Action: Mouse scrolled (605, 508) with delta (0, 0)
Screenshot: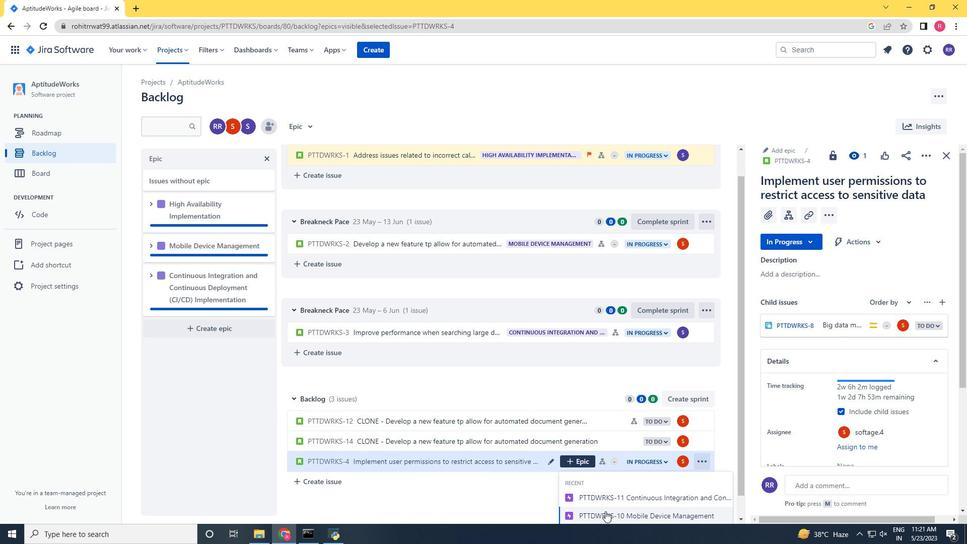 
Action: Mouse scrolled (605, 508) with delta (0, 0)
Screenshot: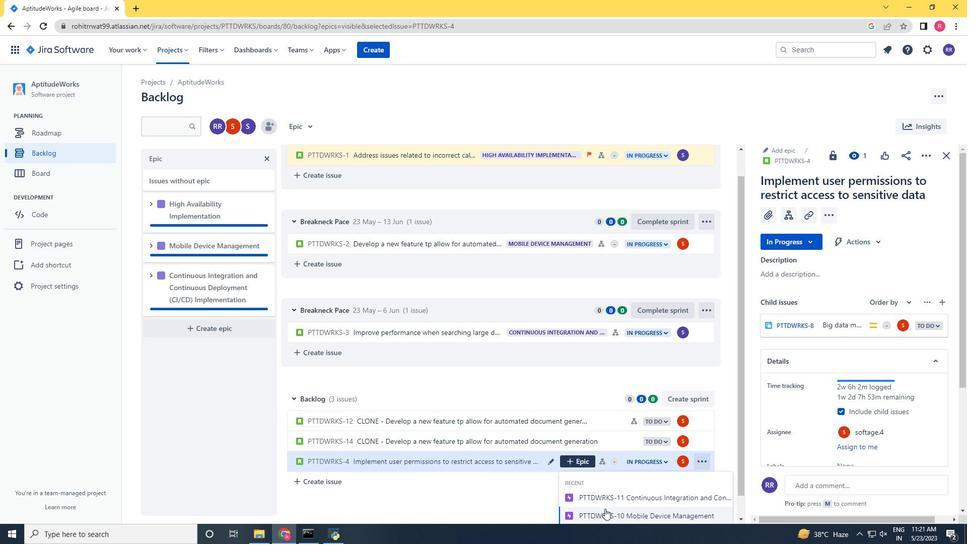 
Action: Mouse moved to (514, 490)
Screenshot: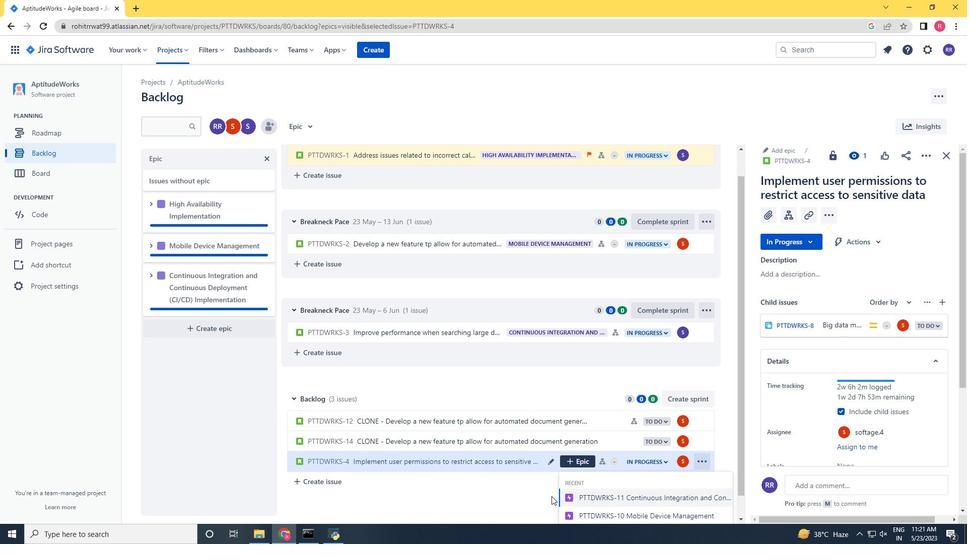 
Action: Mouse scrolled (514, 490) with delta (0, 0)
Screenshot: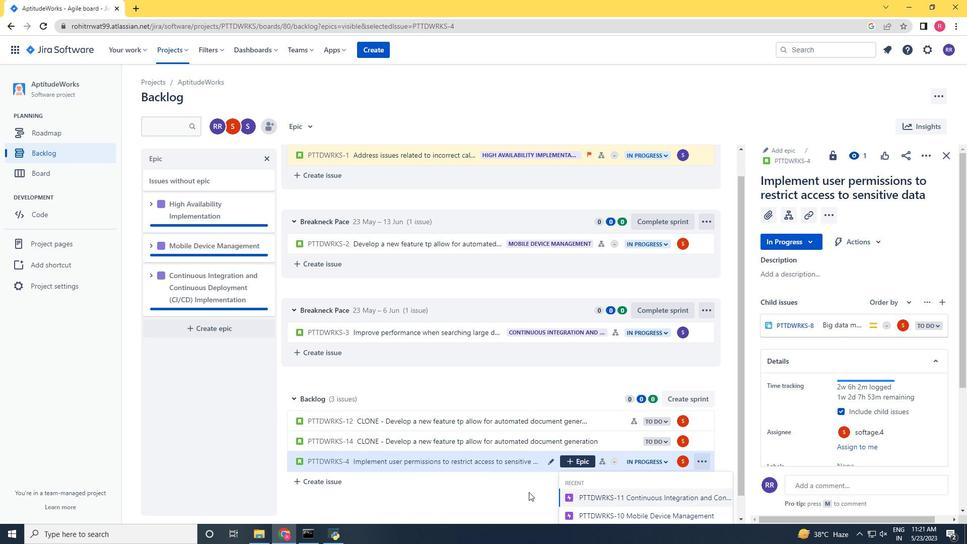 
Action: Mouse scrolled (514, 490) with delta (0, 0)
Screenshot: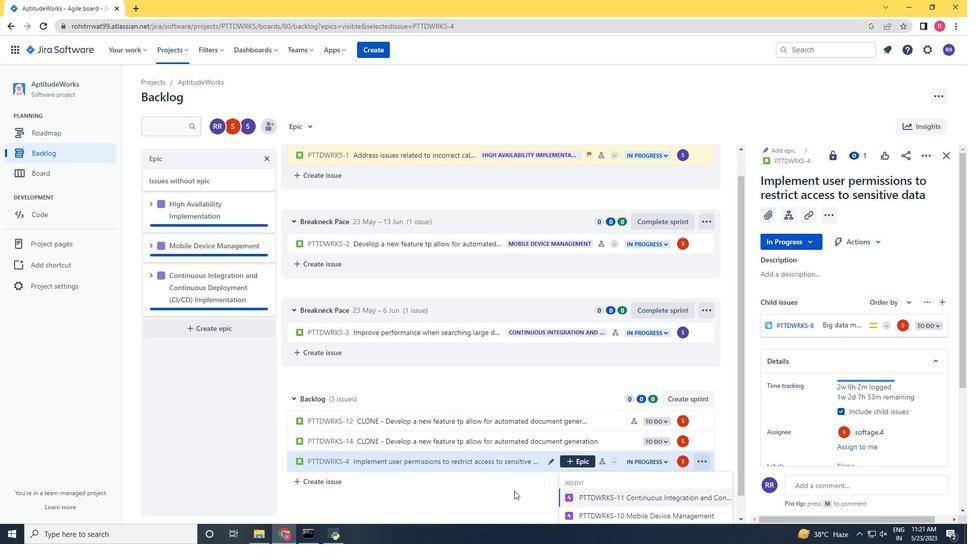 
Action: Mouse scrolled (514, 490) with delta (0, 0)
Screenshot: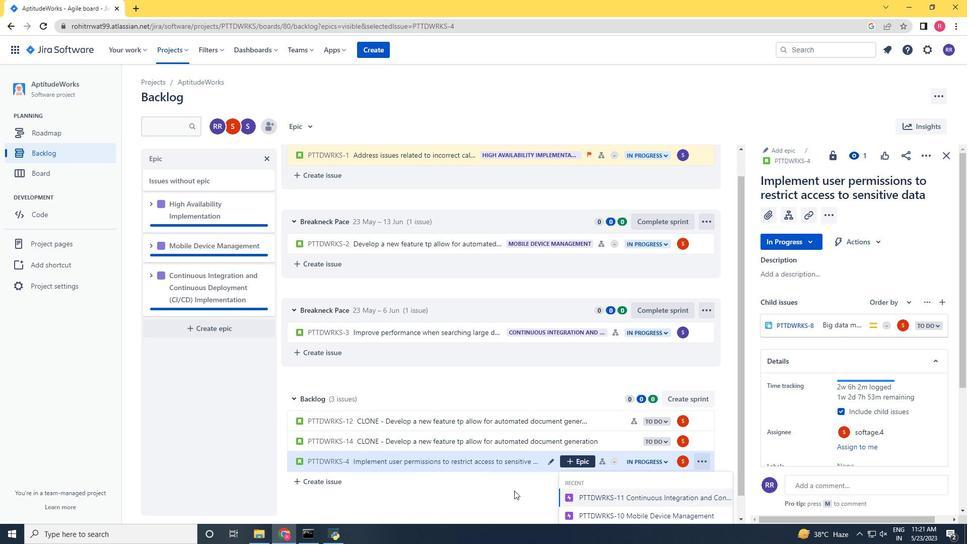 
Action: Mouse scrolled (514, 490) with delta (0, 0)
Screenshot: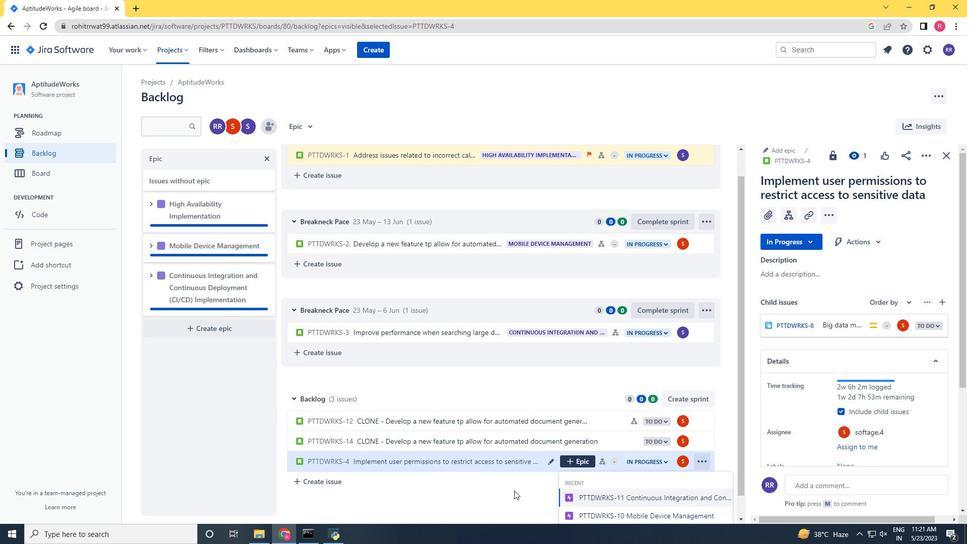 
Action: Mouse moved to (604, 507)
Screenshot: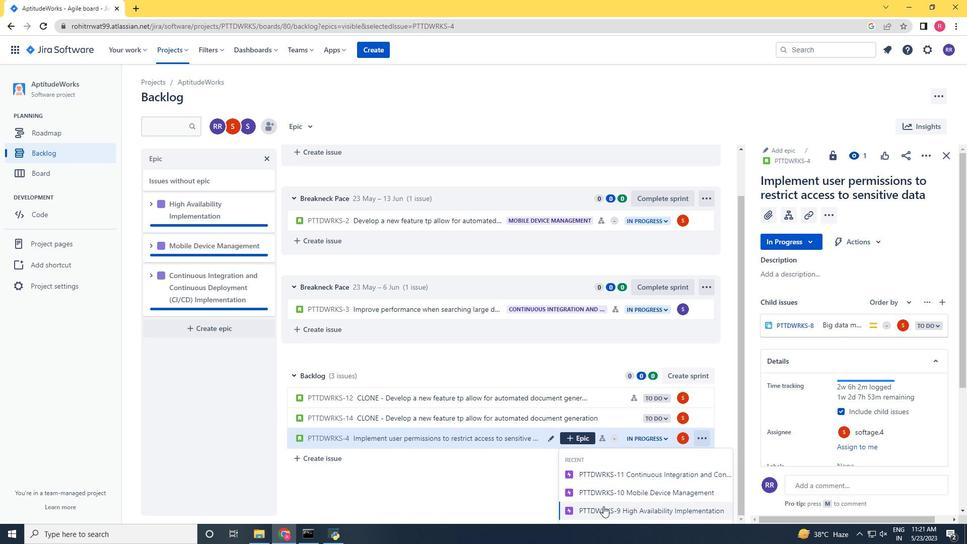 
Action: Mouse pressed left at (604, 507)
Screenshot: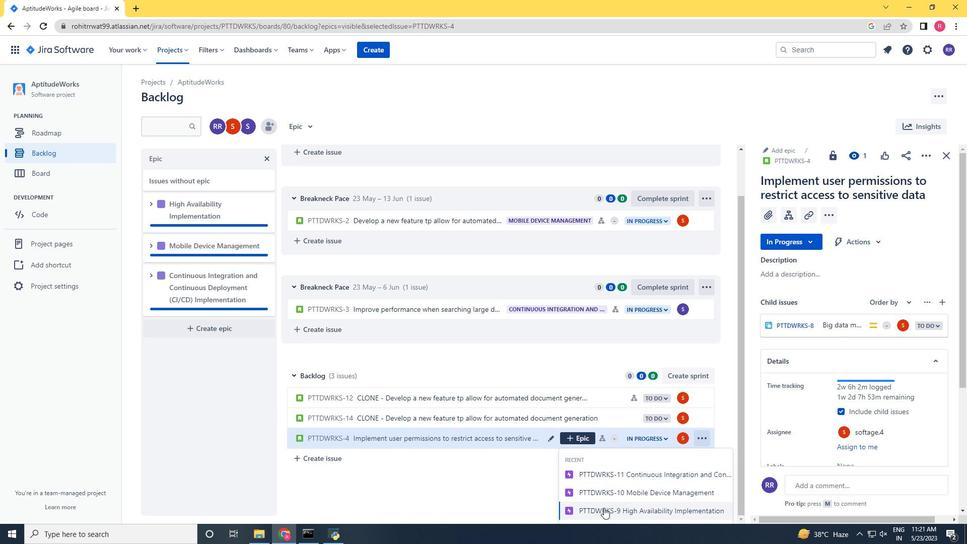 
Action: Mouse moved to (598, 419)
Screenshot: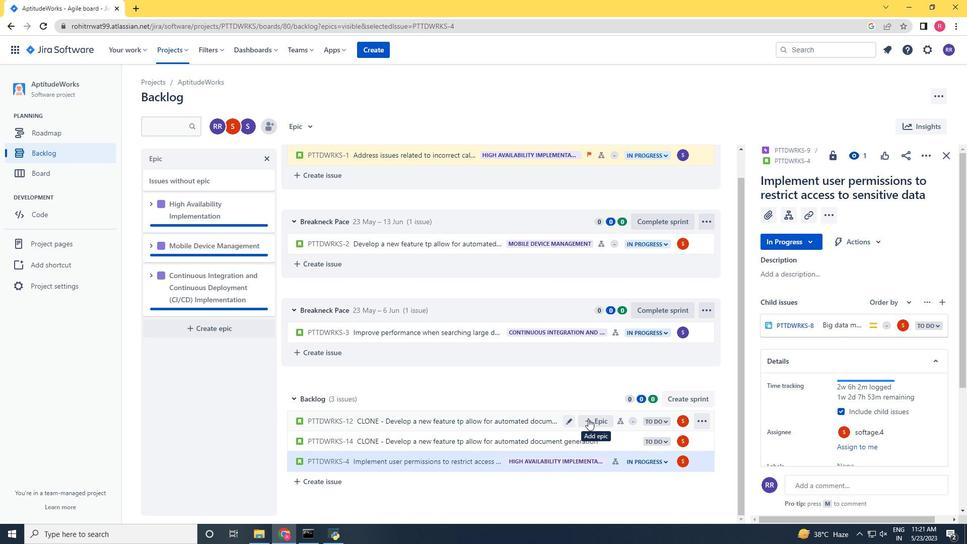 
